 Task: Add Attachment from Trello to Card Card0000000018 in Board Board0000000005 in Workspace WS0000000002 in Trello. Add Cover Blue to Card Card0000000018 in Board Board0000000005 in Workspace WS0000000002 in Trello. Add "Copy Card To …" Button titled Button0000000018 to "bottom" of the list "To Do" to Card Card0000000018 in Board Board0000000005 in Workspace WS0000000002 in Trello. Add Description DS0000000018 to Card Card0000000018 in Board Board0000000005 in Workspace WS0000000002 in Trello. Add Comment CM0000000018 to Card Card0000000018 in Board Board0000000005 in Workspace WS0000000002 in Trello
Action: Mouse moved to (377, 391)
Screenshot: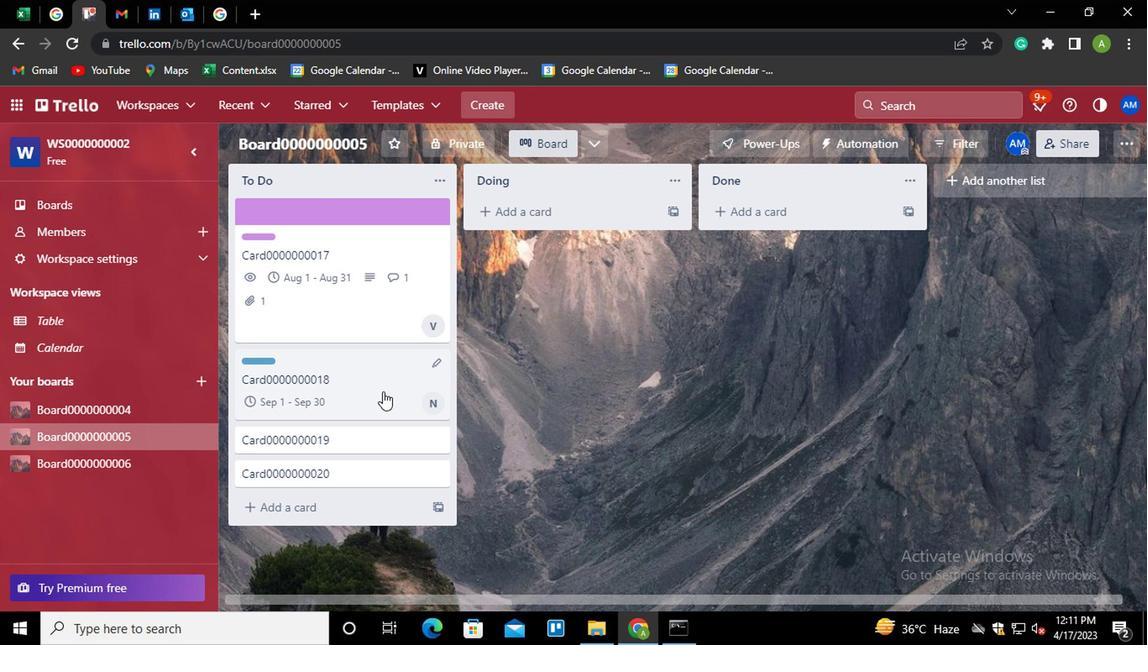 
Action: Mouse pressed left at (377, 391)
Screenshot: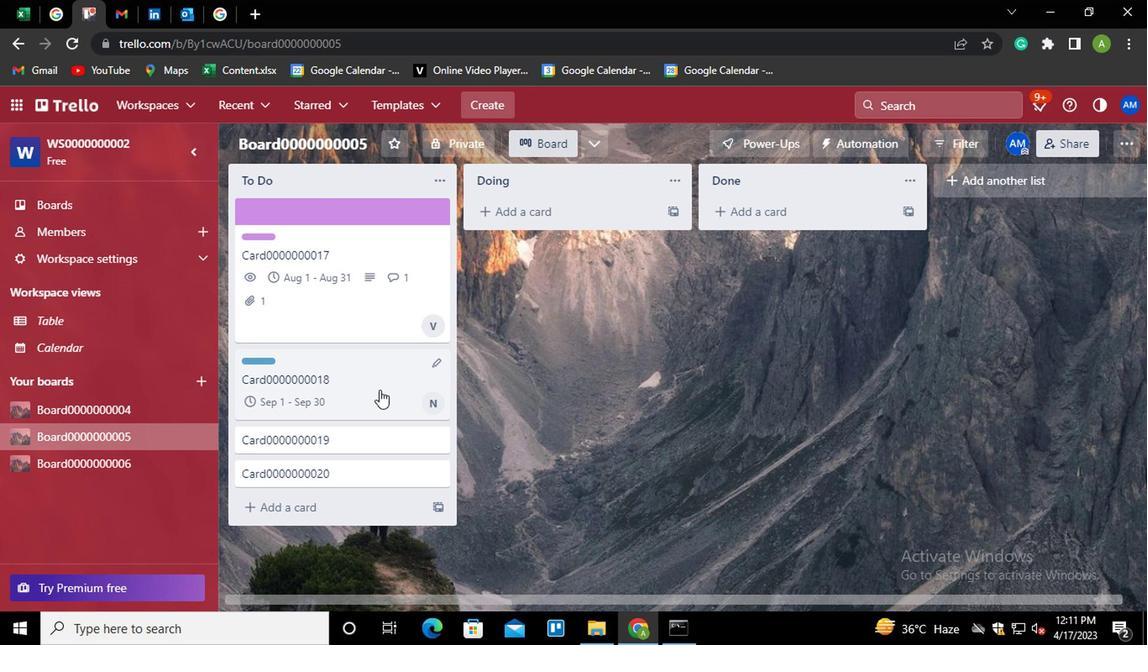 
Action: Mouse moved to (756, 377)
Screenshot: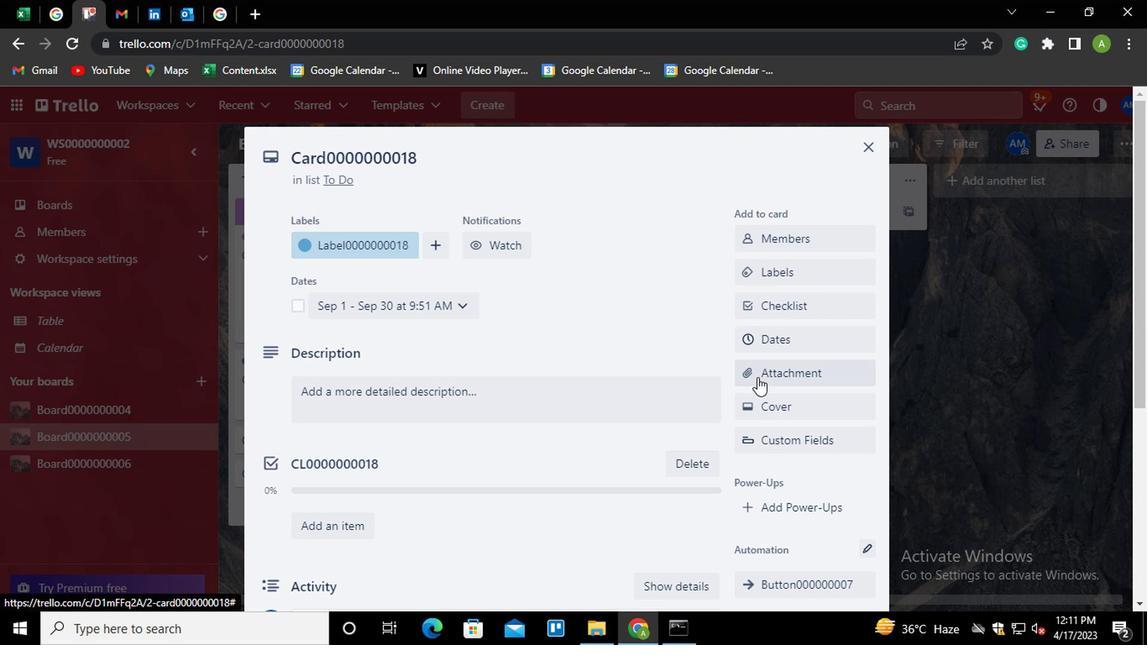 
Action: Mouse pressed left at (756, 377)
Screenshot: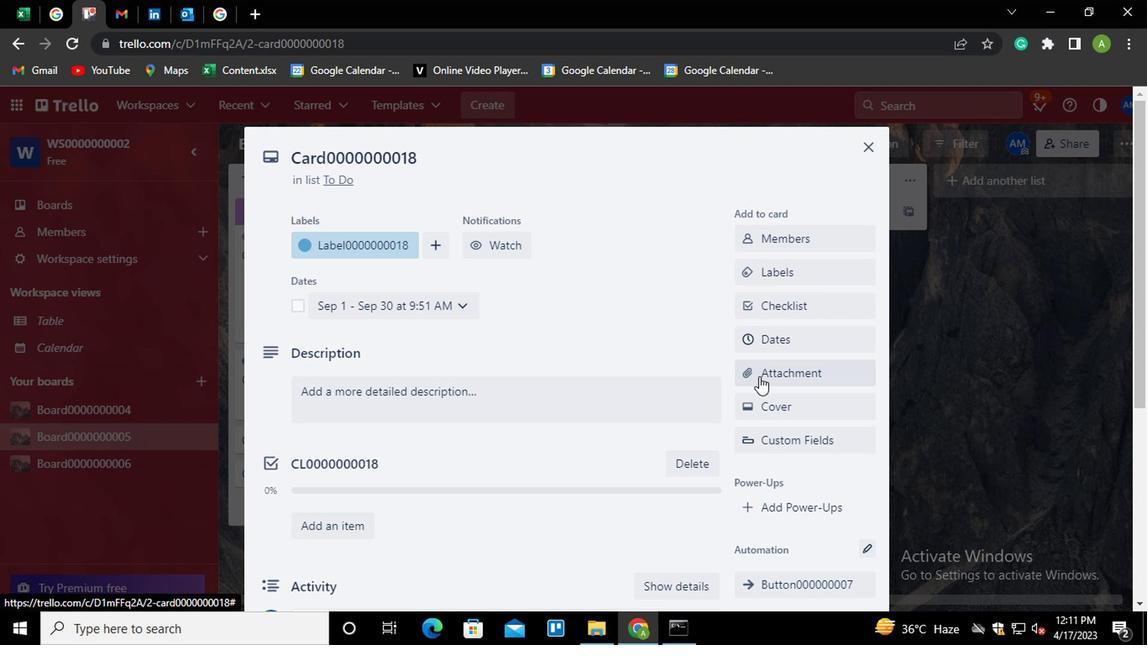 
Action: Mouse moved to (770, 202)
Screenshot: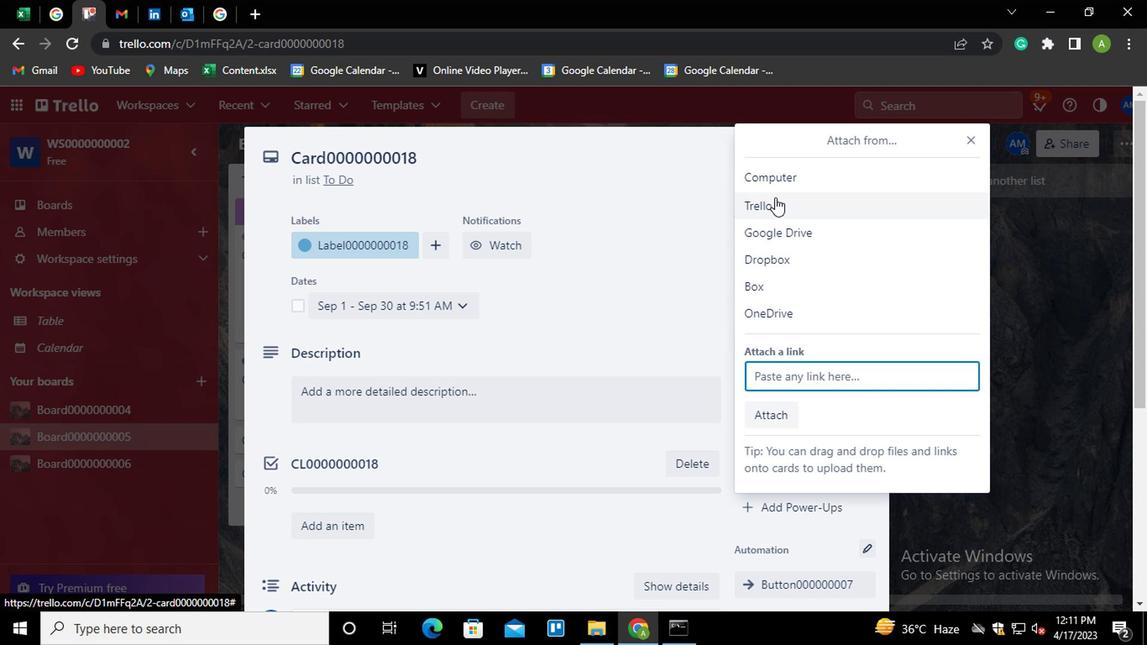 
Action: Mouse pressed left at (770, 202)
Screenshot: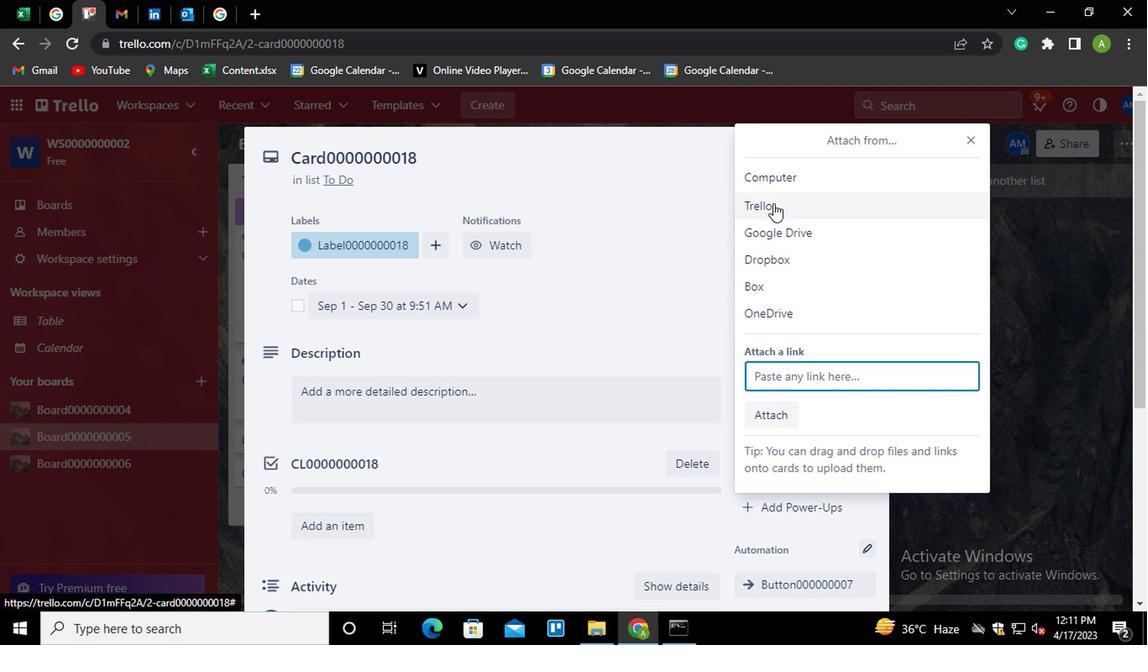 
Action: Mouse moved to (785, 258)
Screenshot: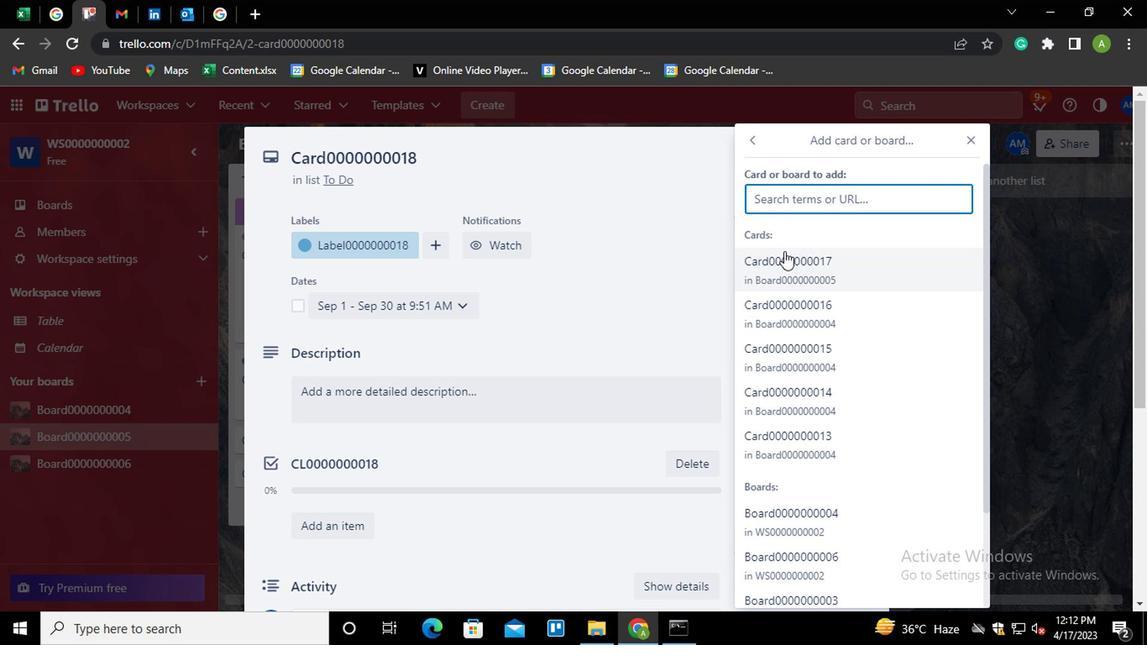 
Action: Mouse pressed left at (785, 258)
Screenshot: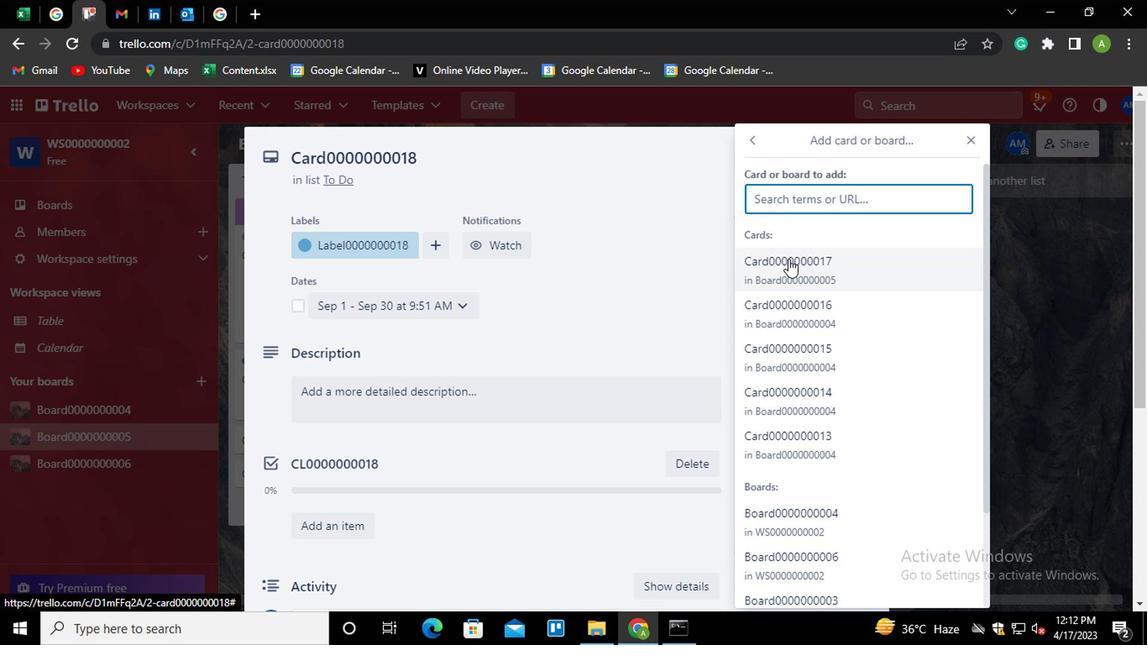 
Action: Mouse moved to (778, 399)
Screenshot: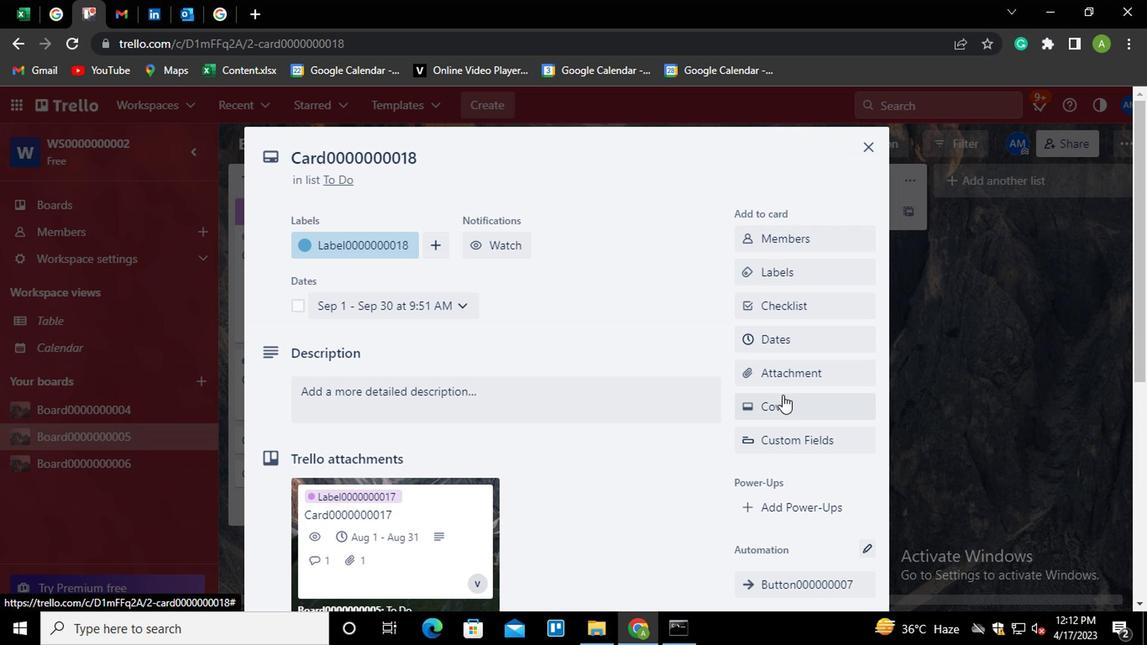 
Action: Mouse pressed left at (778, 399)
Screenshot: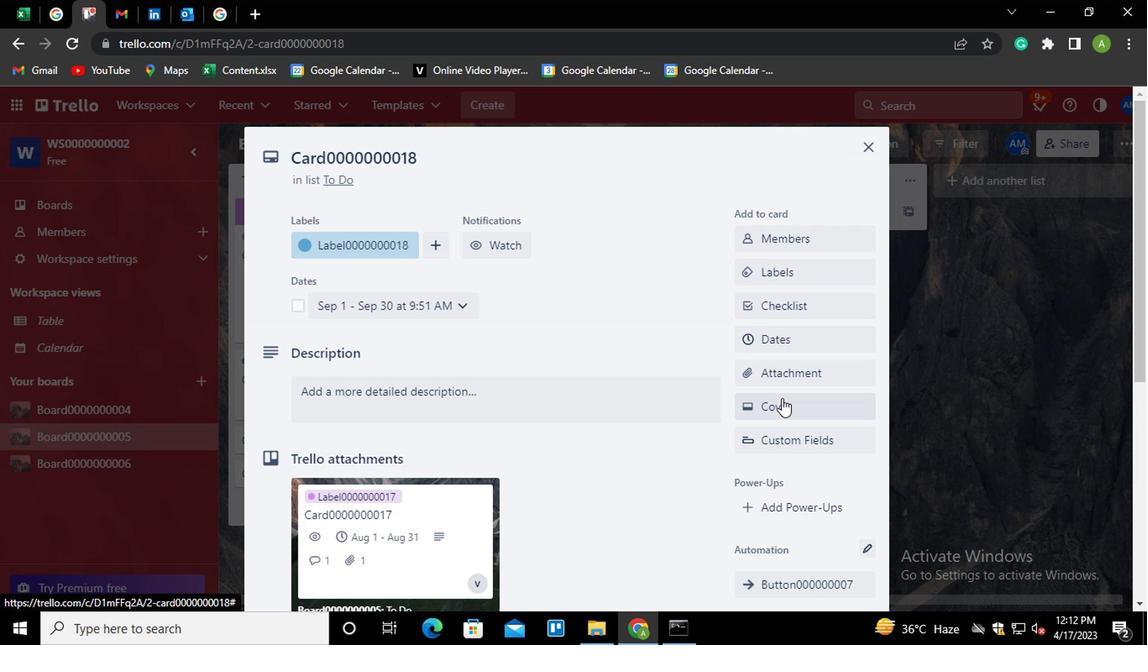 
Action: Mouse moved to (766, 332)
Screenshot: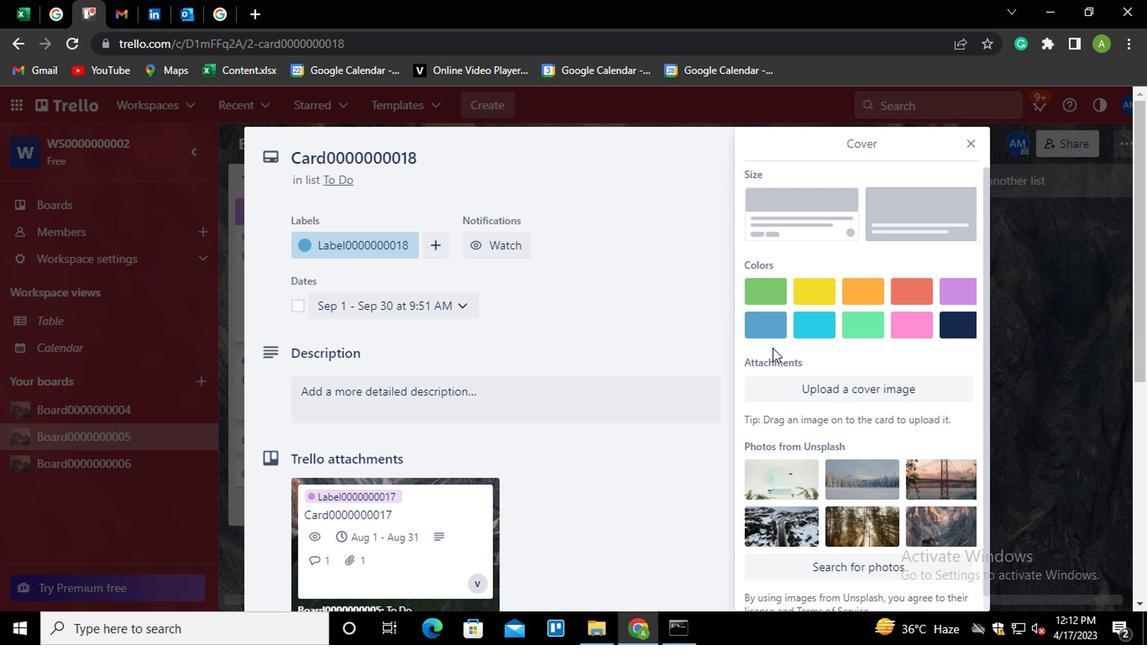 
Action: Mouse pressed left at (766, 332)
Screenshot: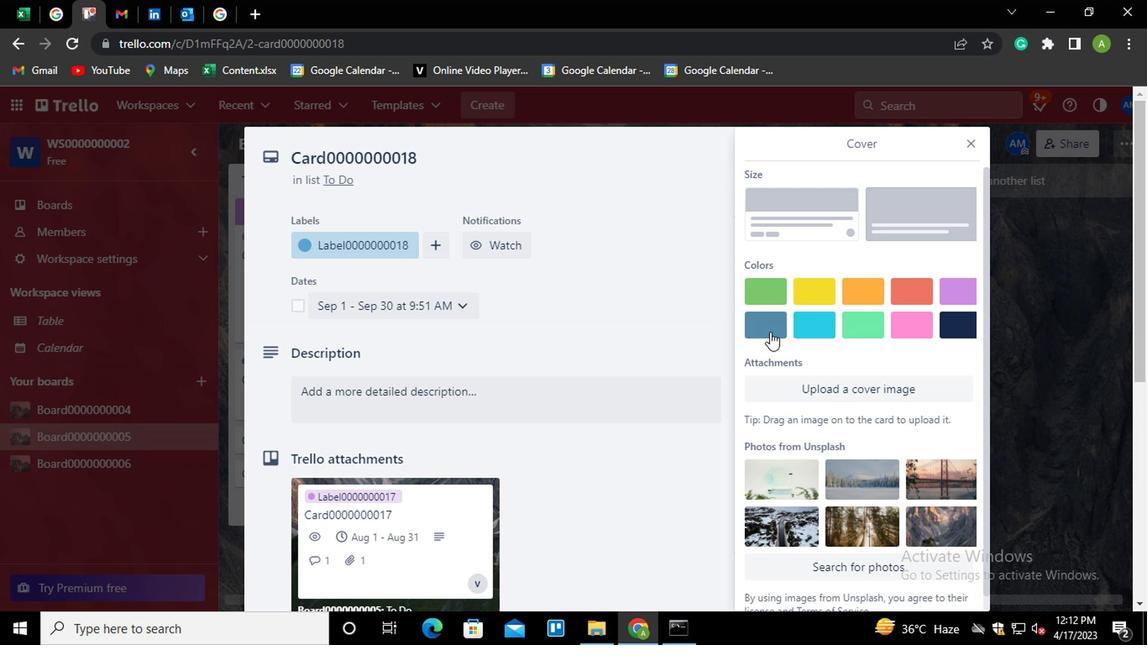 
Action: Mouse moved to (689, 318)
Screenshot: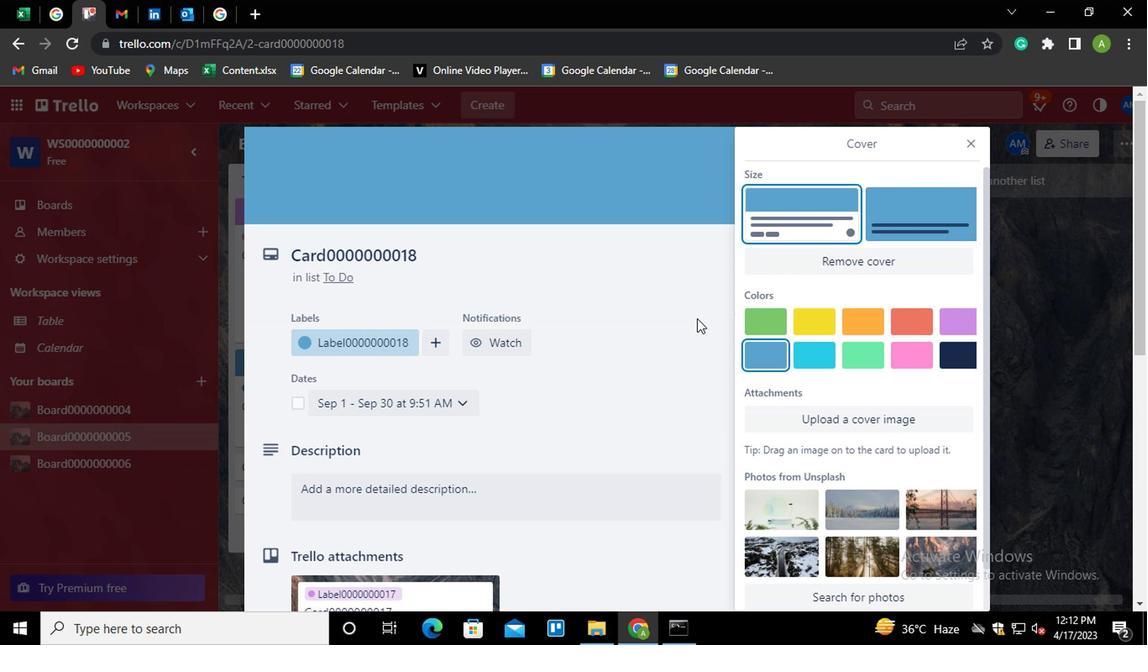 
Action: Mouse pressed left at (689, 318)
Screenshot: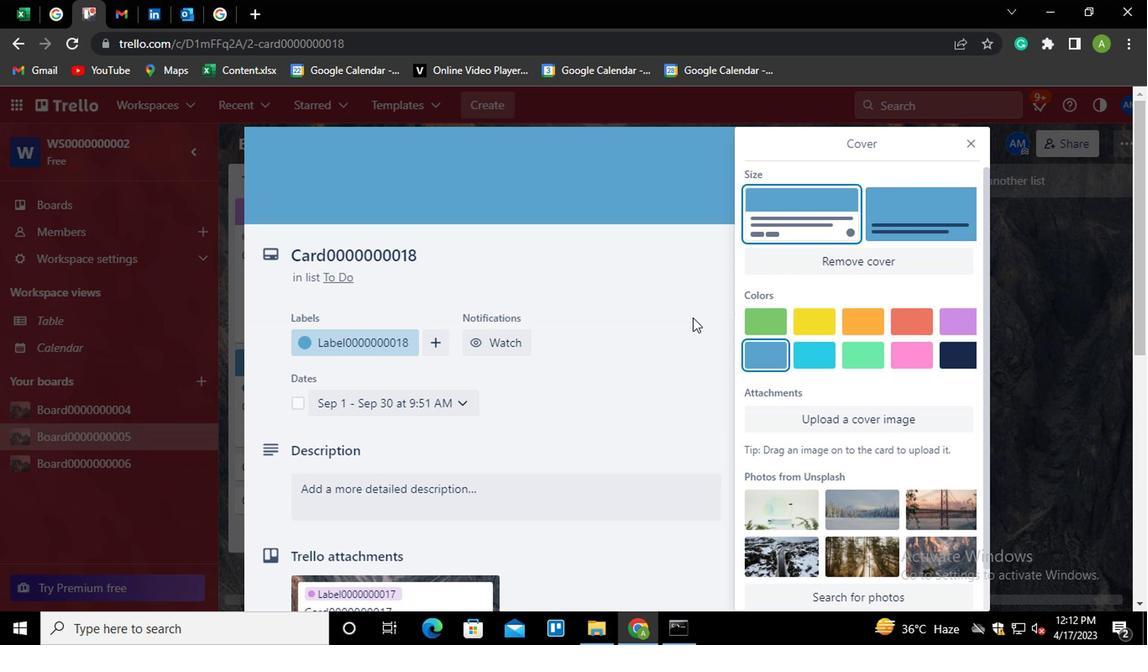 
Action: Mouse moved to (808, 427)
Screenshot: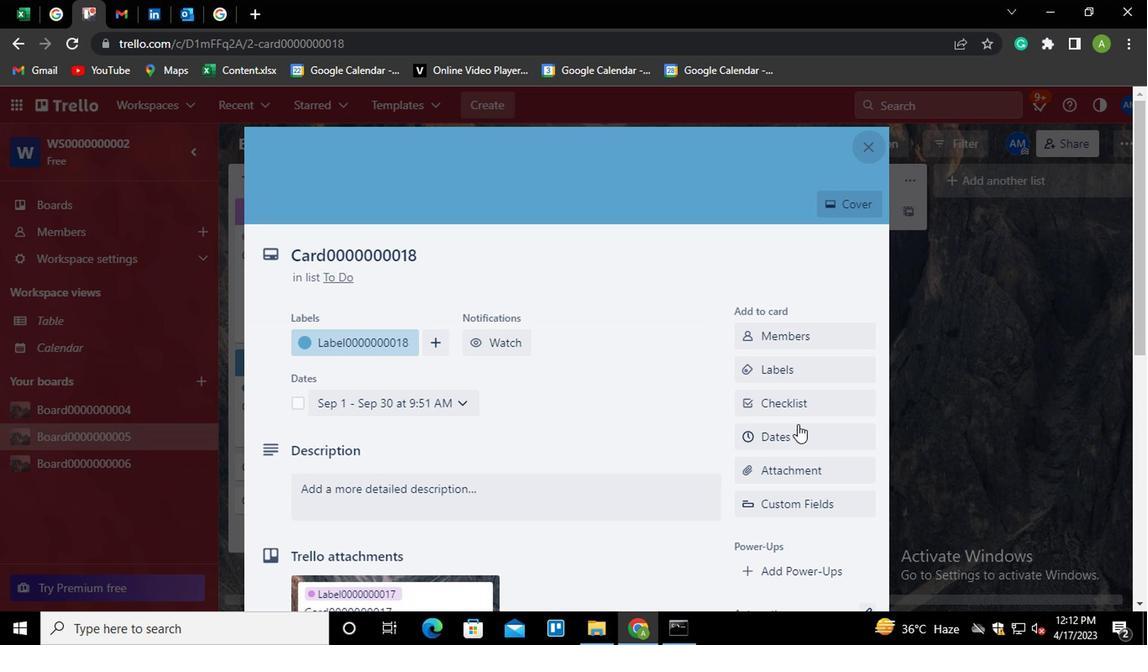 
Action: Mouse scrolled (808, 427) with delta (0, 0)
Screenshot: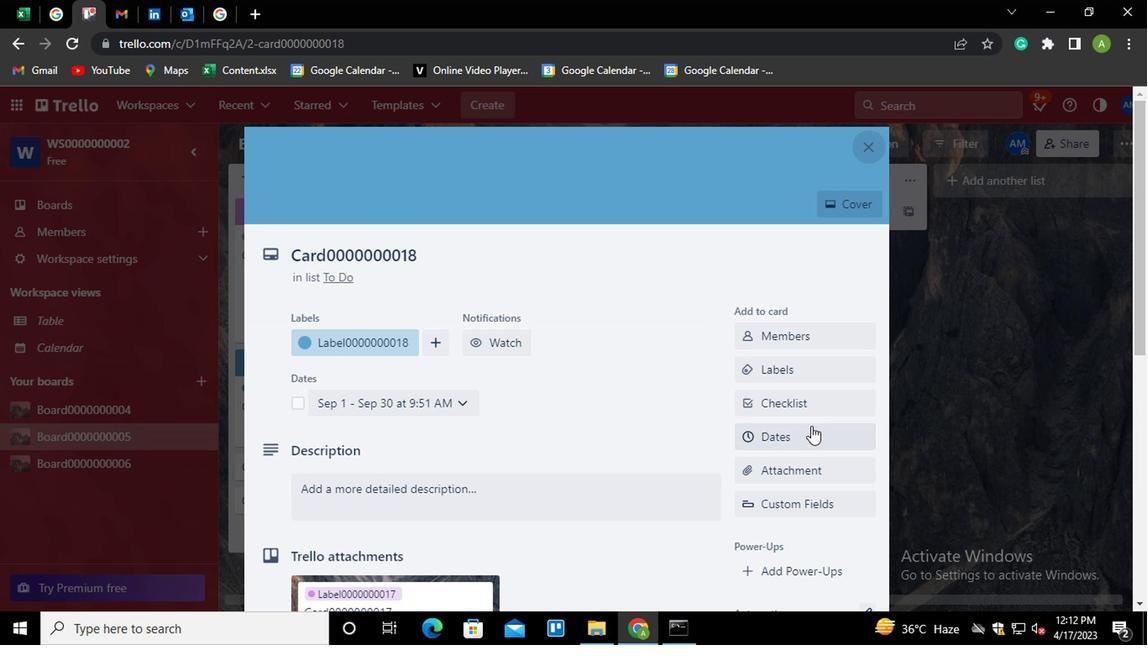 
Action: Mouse moved to (808, 427)
Screenshot: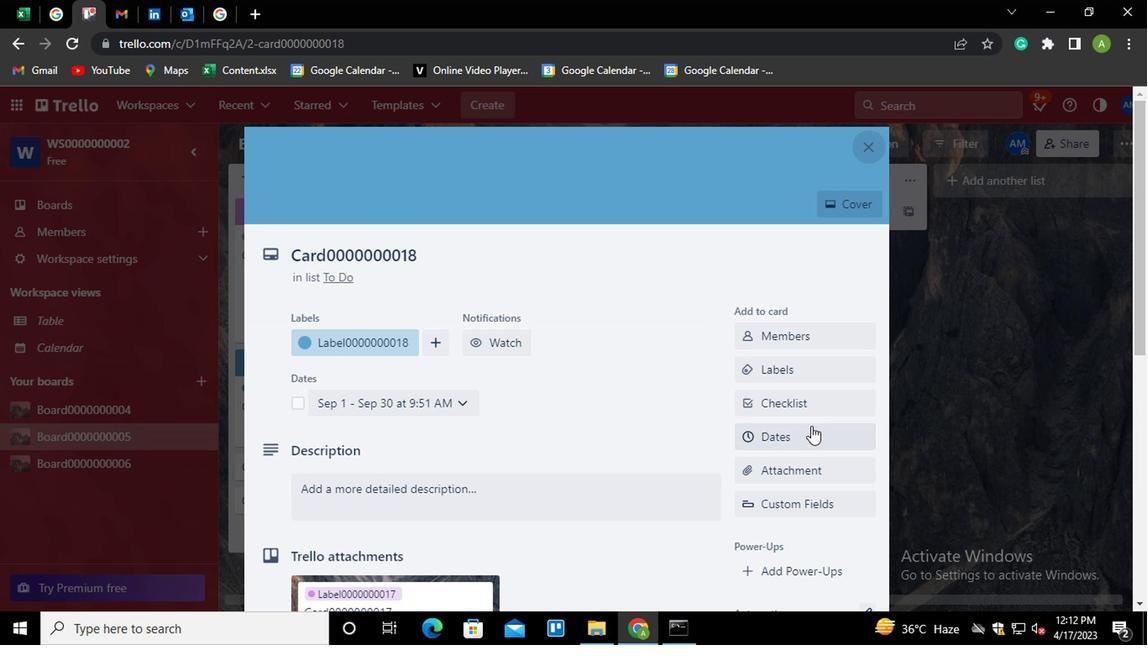 
Action: Mouse scrolled (808, 427) with delta (0, 0)
Screenshot: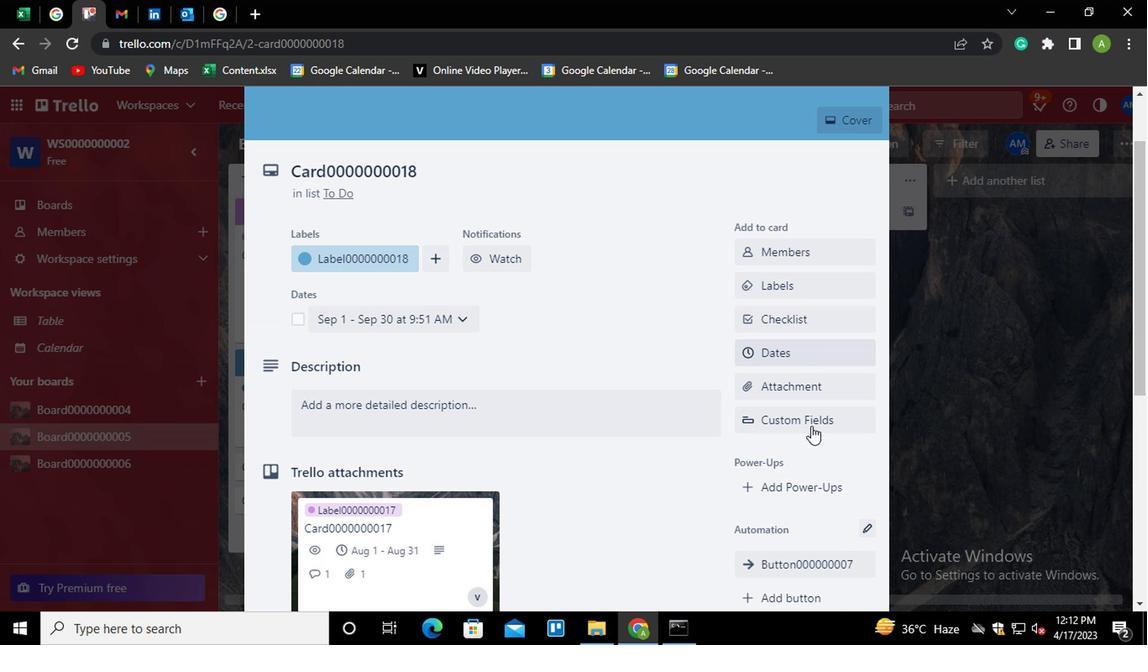 
Action: Mouse moved to (808, 427)
Screenshot: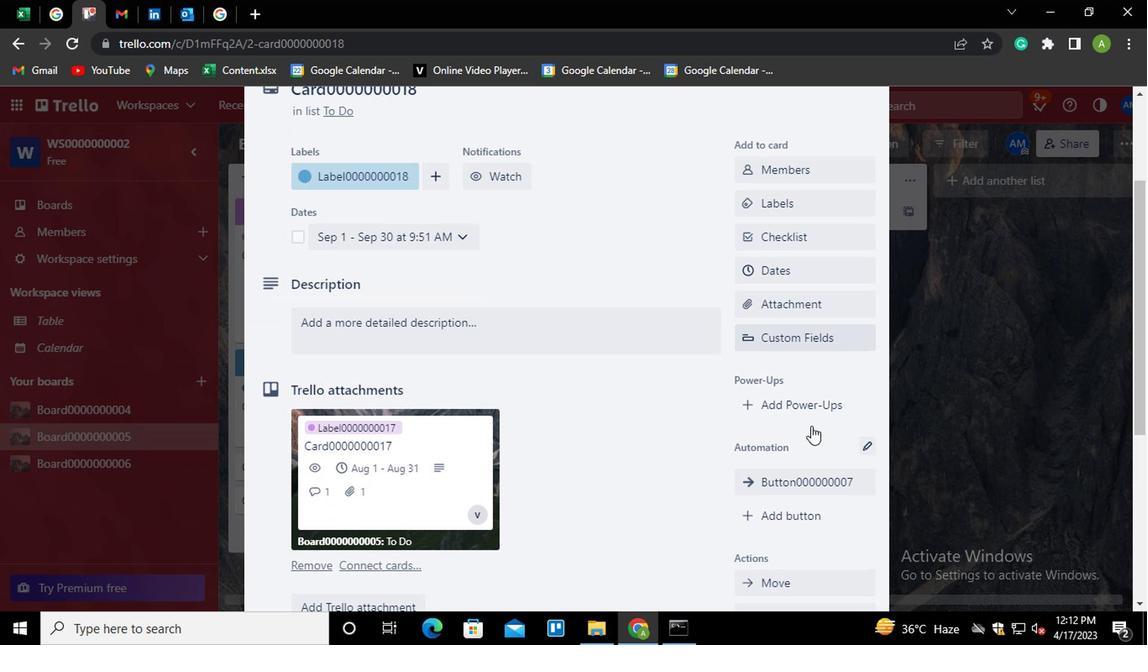 
Action: Mouse scrolled (808, 427) with delta (0, 0)
Screenshot: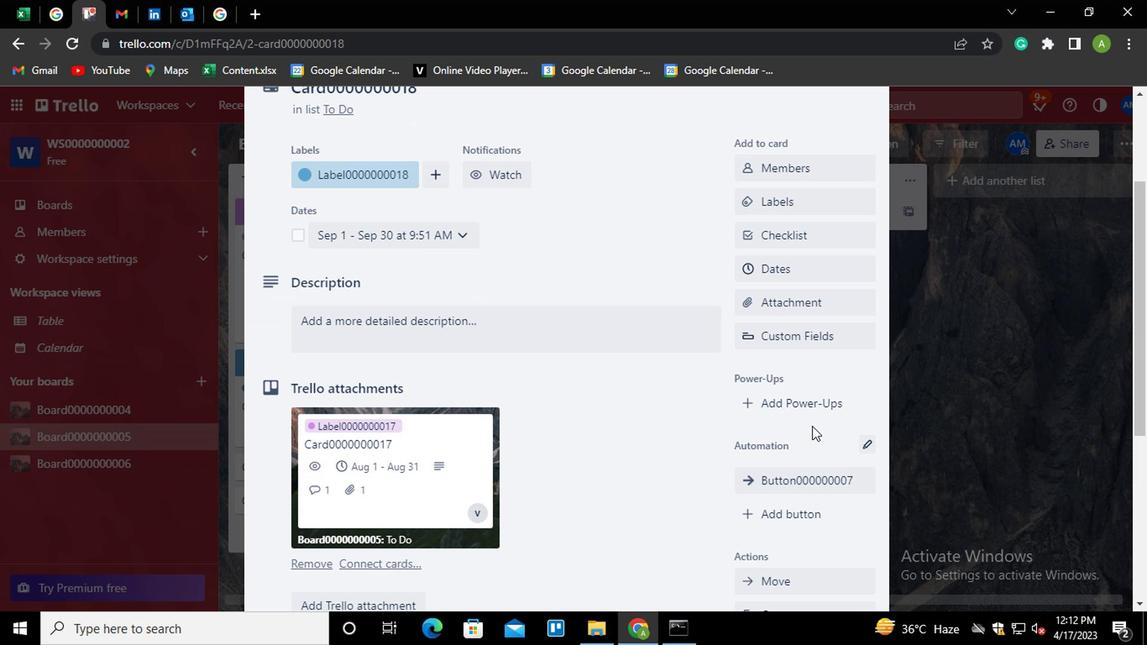 
Action: Mouse moved to (793, 432)
Screenshot: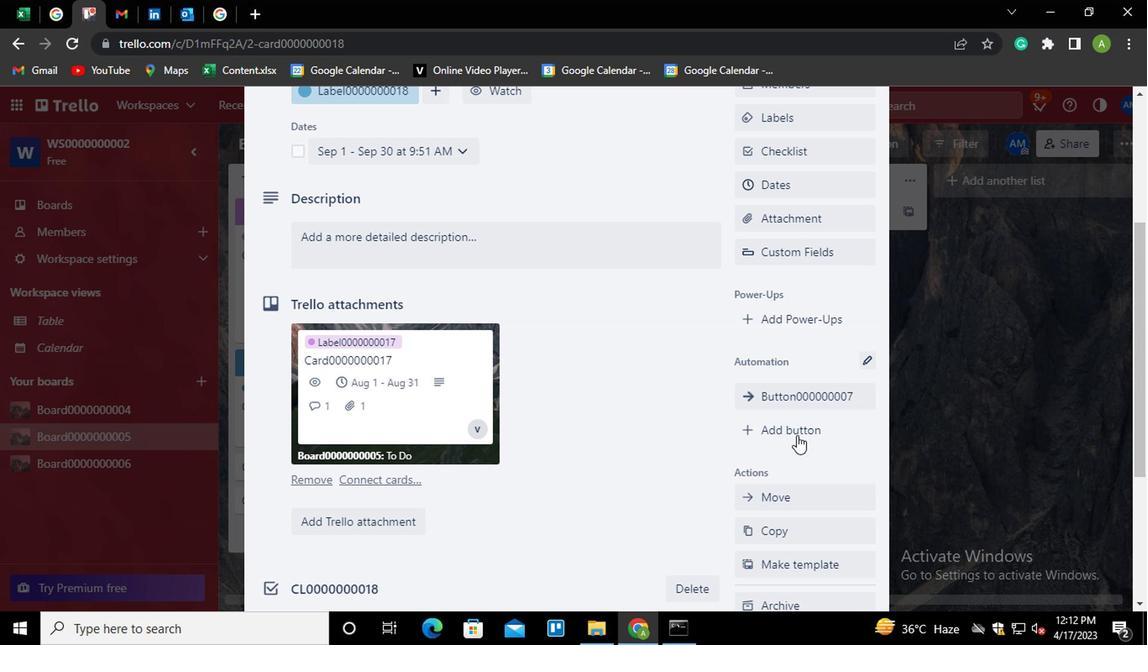 
Action: Mouse pressed left at (793, 432)
Screenshot: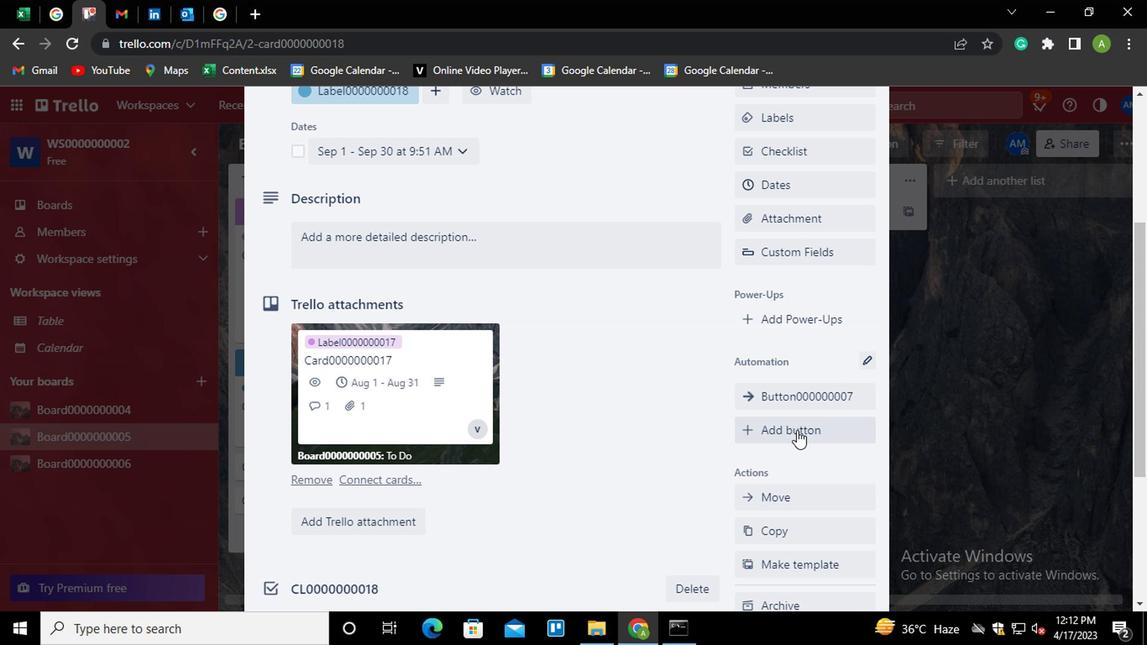 
Action: Mouse moved to (799, 252)
Screenshot: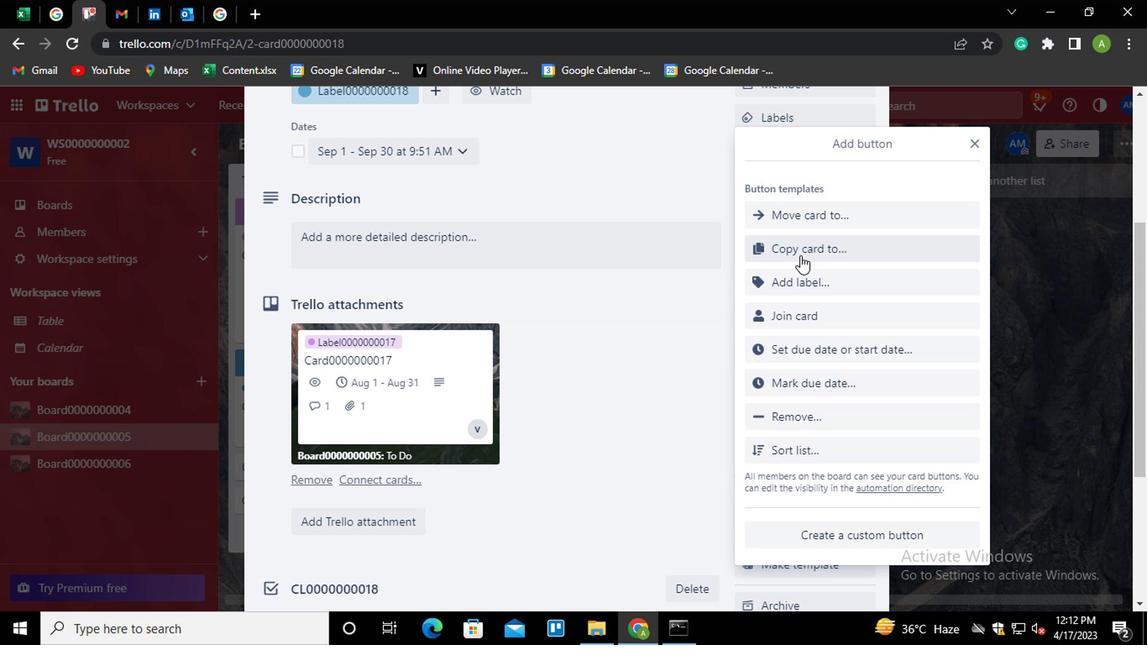 
Action: Mouse pressed left at (799, 252)
Screenshot: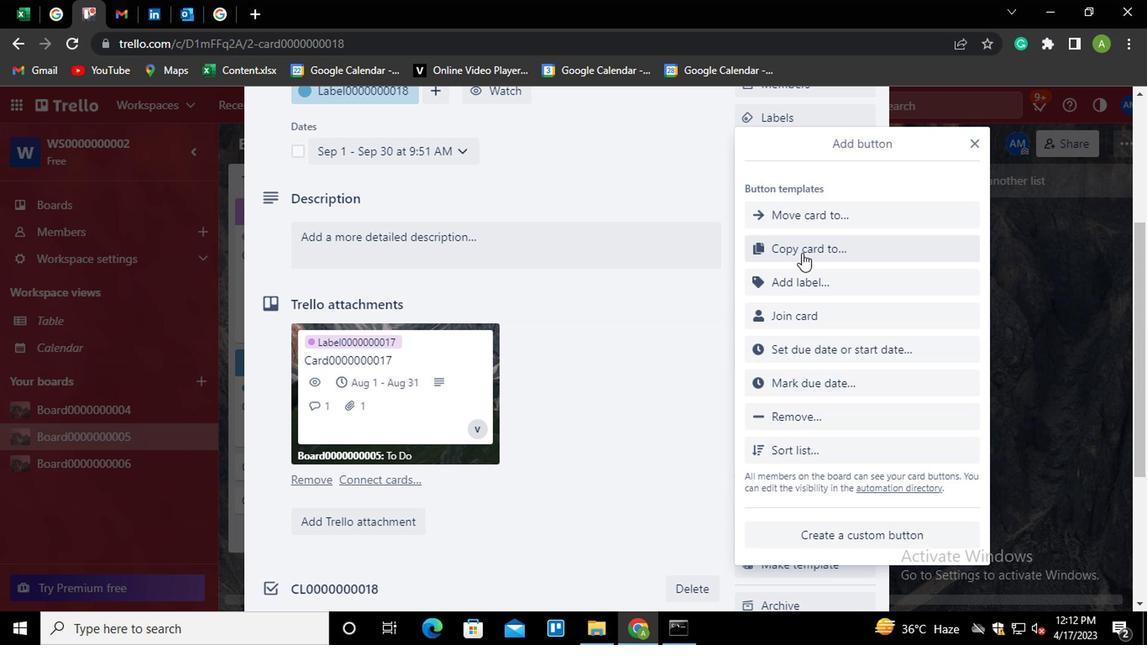 
Action: Mouse moved to (824, 214)
Screenshot: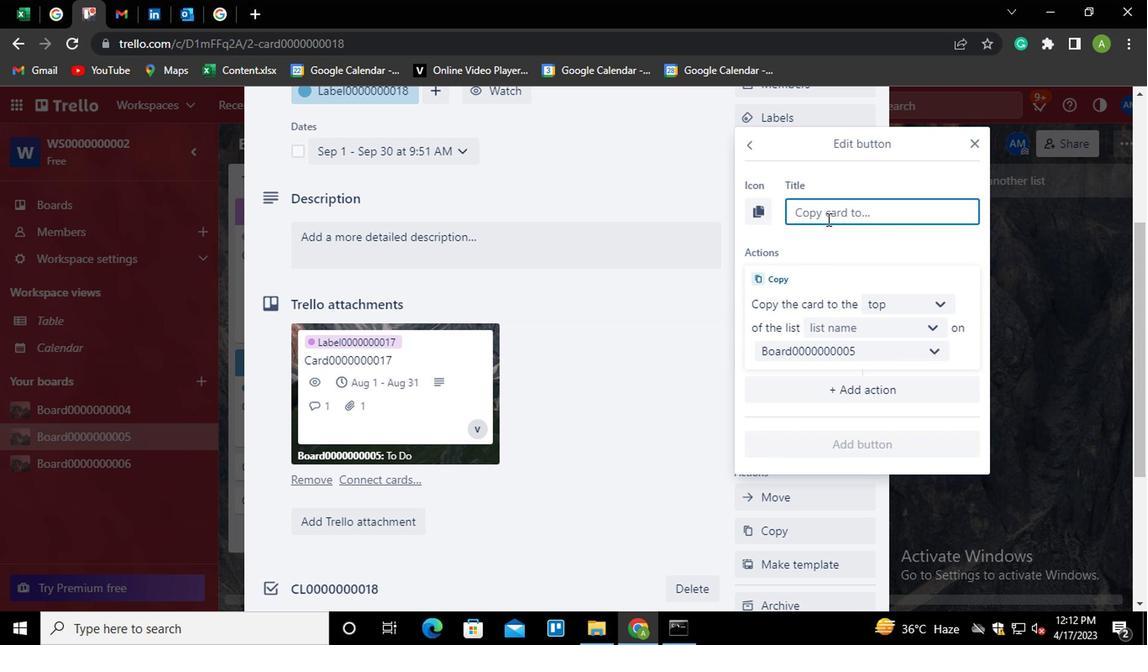 
Action: Mouse pressed left at (824, 214)
Screenshot: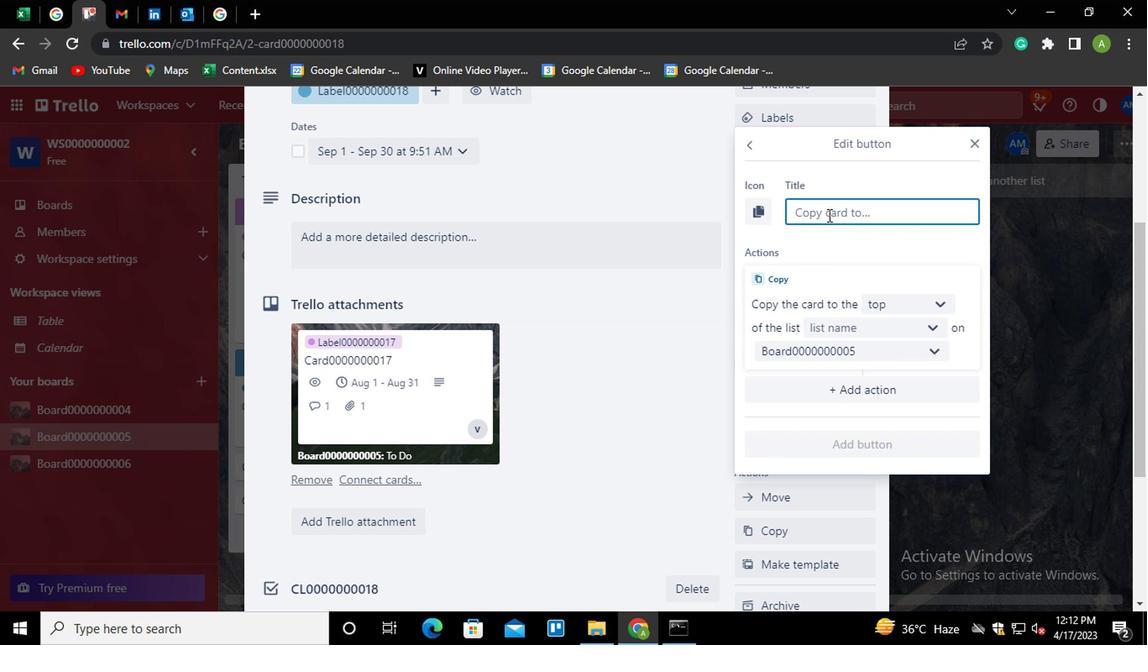 
Action: Key pressed <Key.shift>BUTTON0000000018
Screenshot: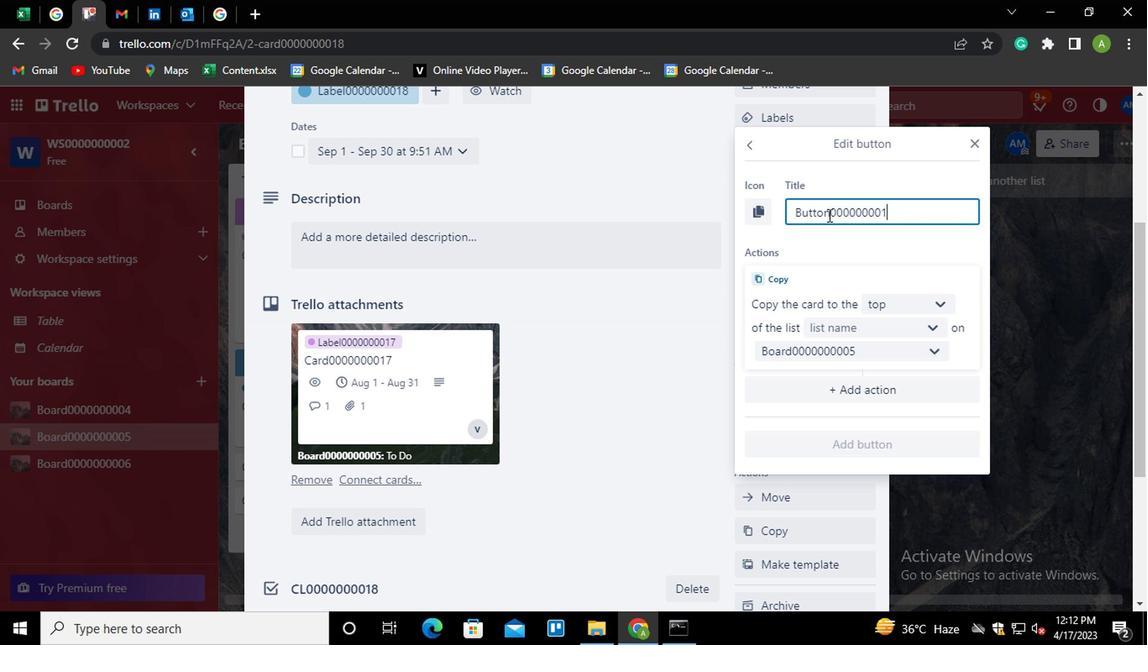 
Action: Mouse moved to (900, 308)
Screenshot: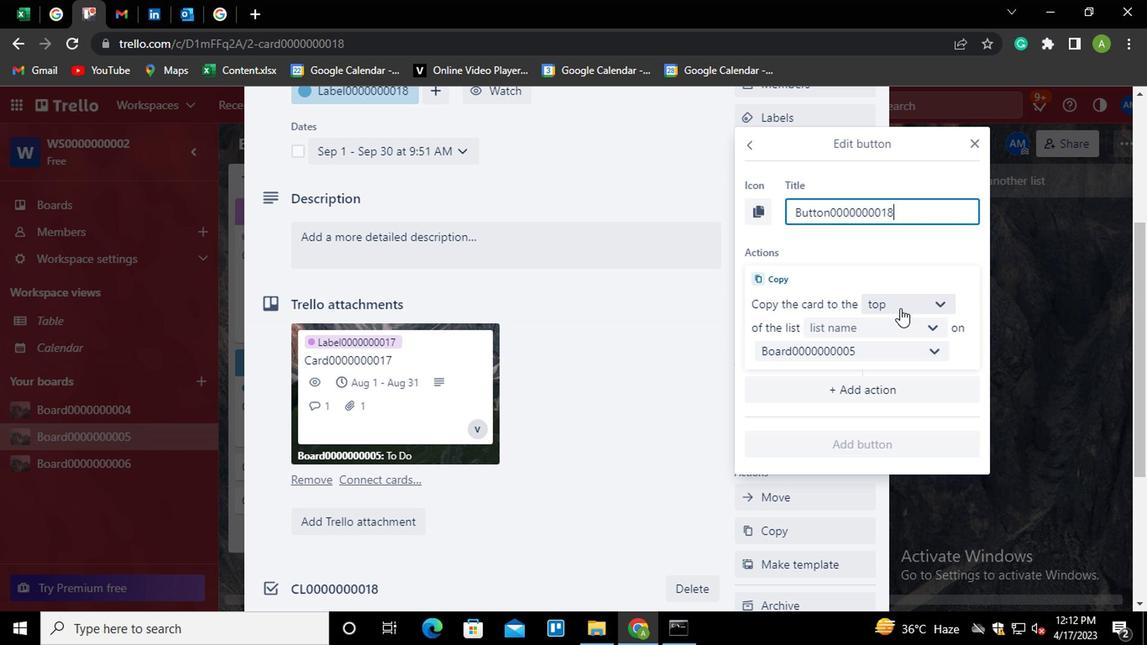 
Action: Mouse pressed left at (900, 308)
Screenshot: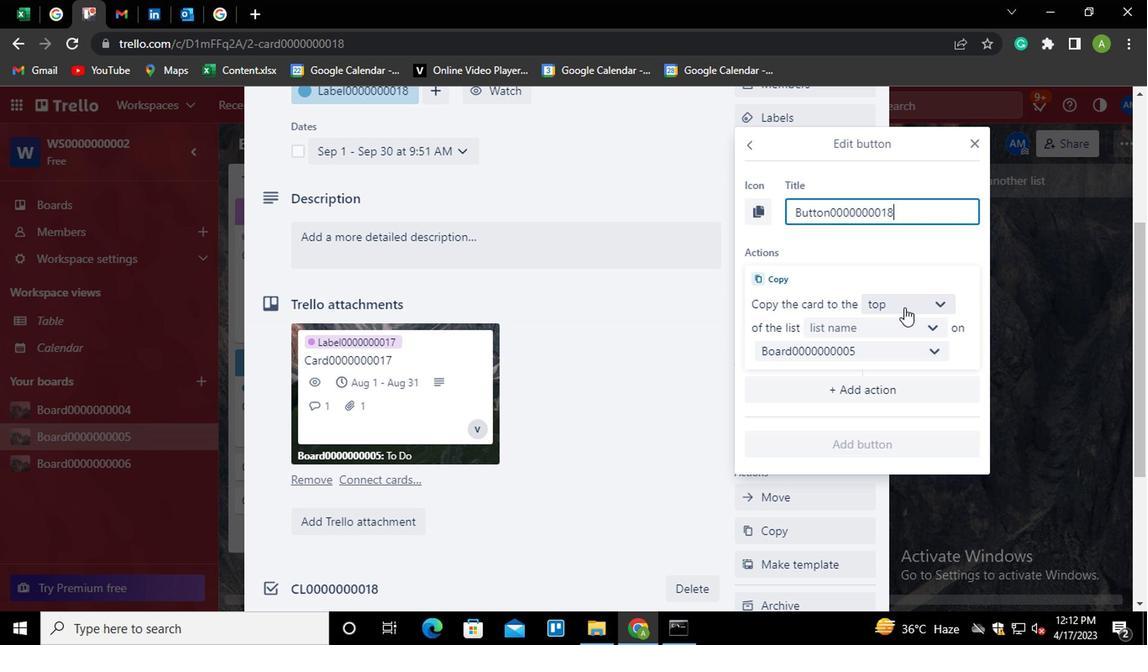
Action: Mouse moved to (881, 365)
Screenshot: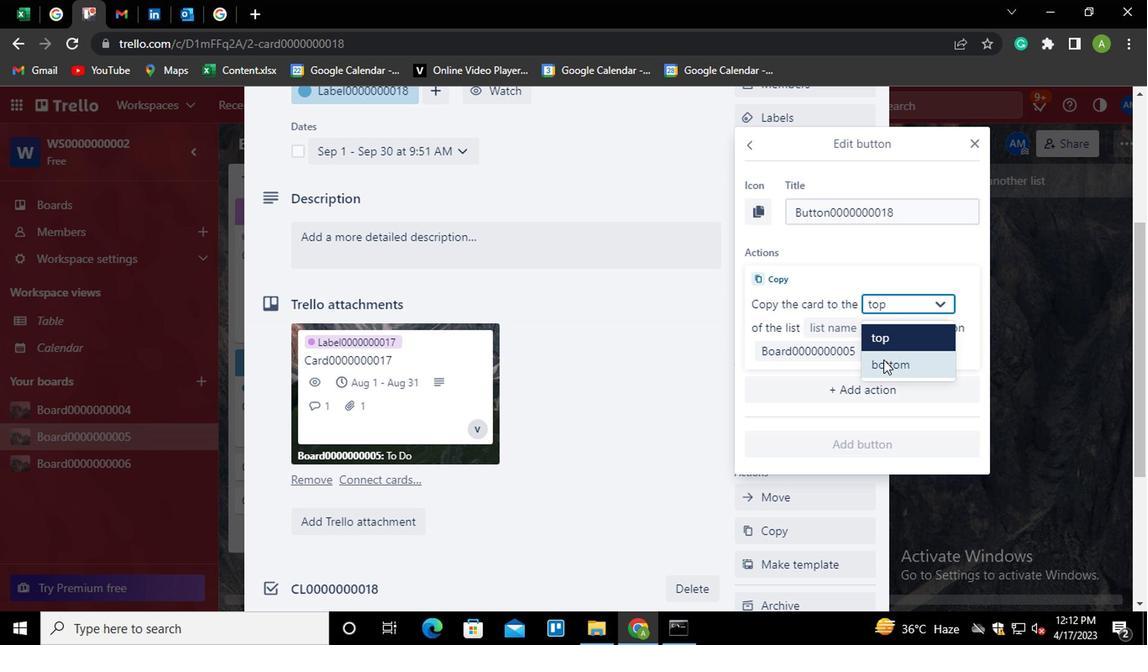 
Action: Mouse pressed left at (881, 365)
Screenshot: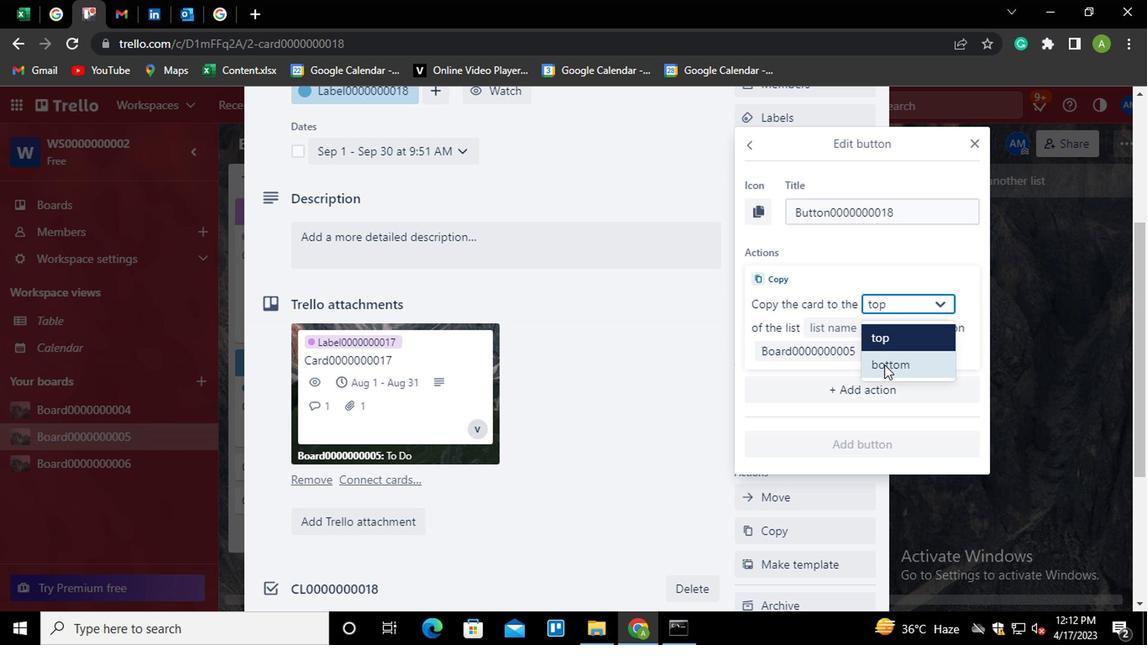 
Action: Mouse moved to (889, 331)
Screenshot: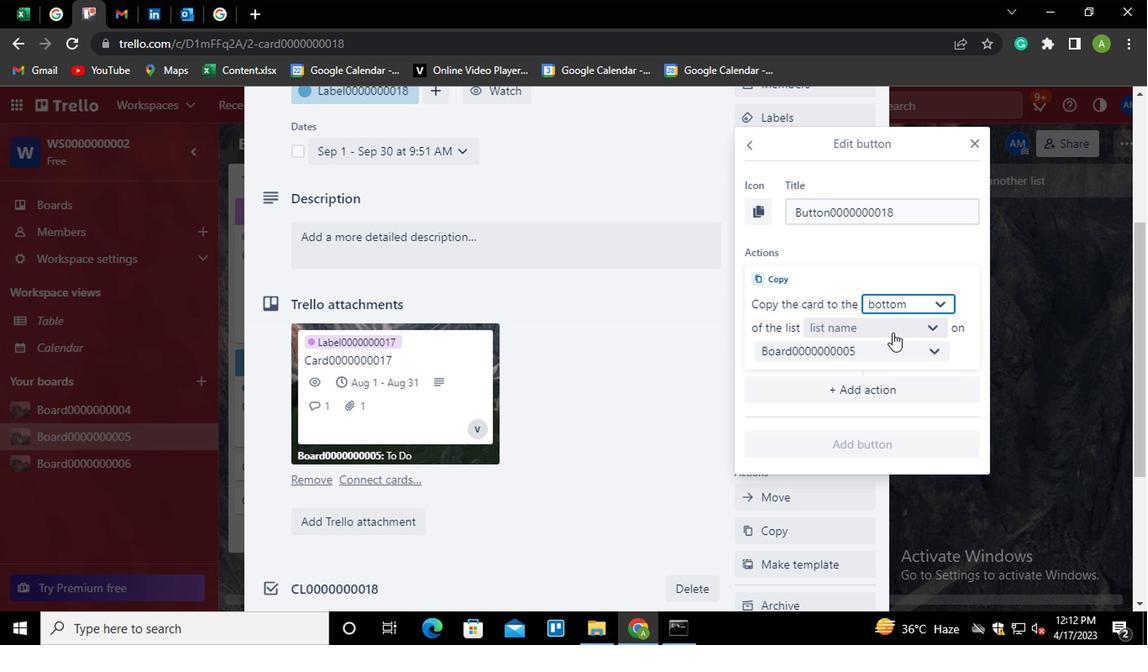 
Action: Mouse pressed left at (889, 331)
Screenshot: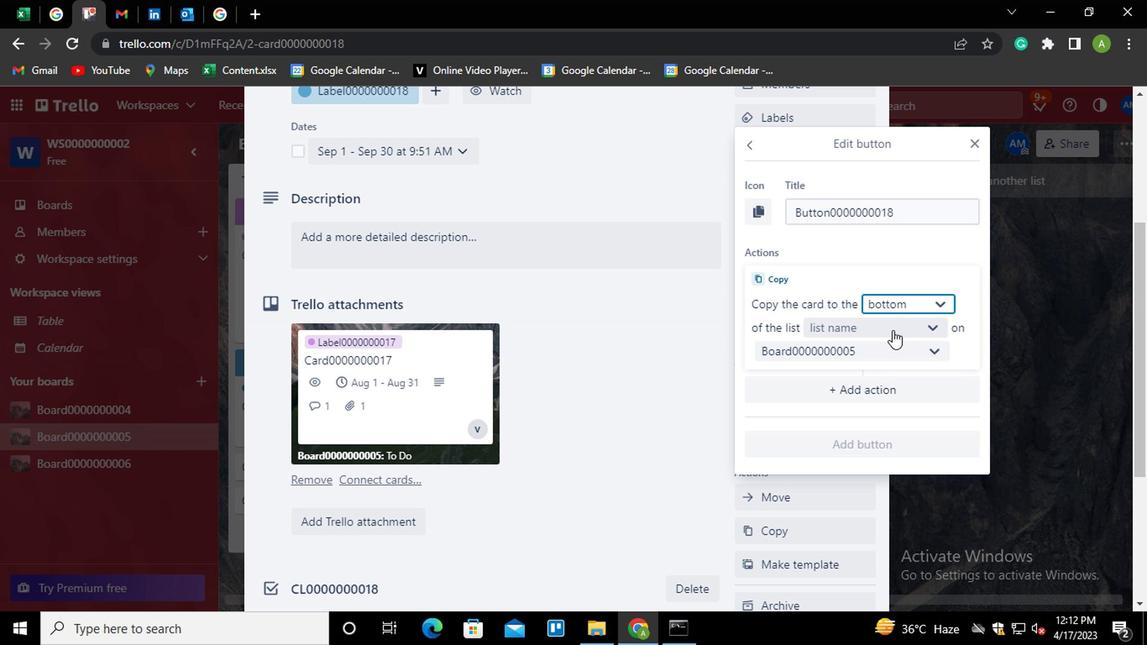 
Action: Mouse moved to (841, 370)
Screenshot: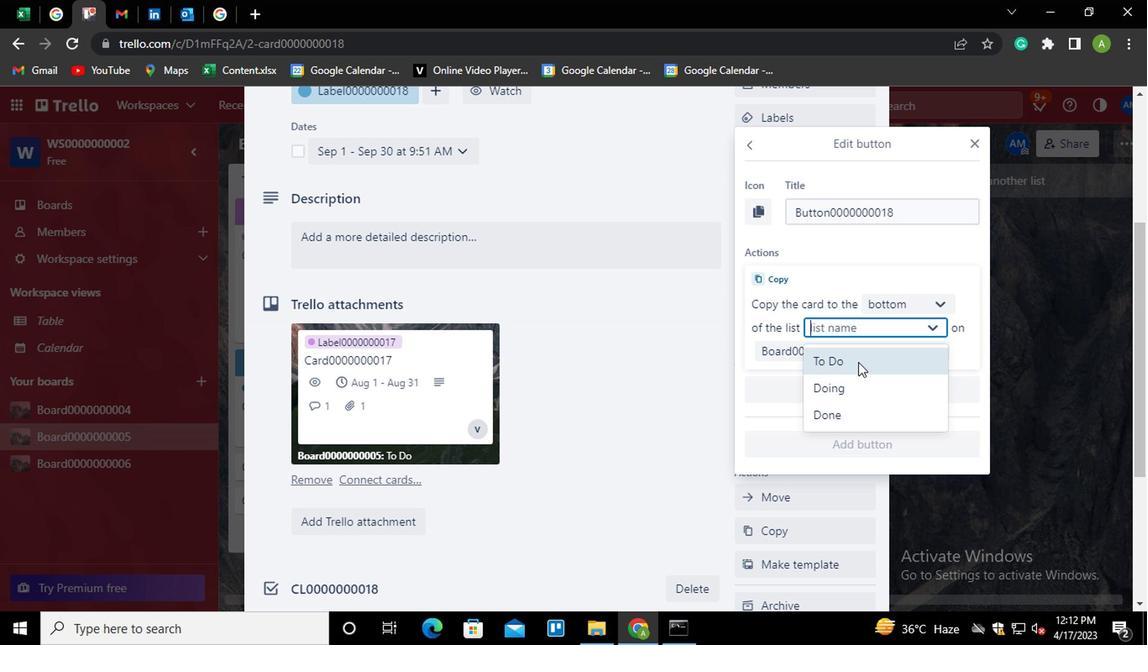 
Action: Mouse pressed left at (841, 370)
Screenshot: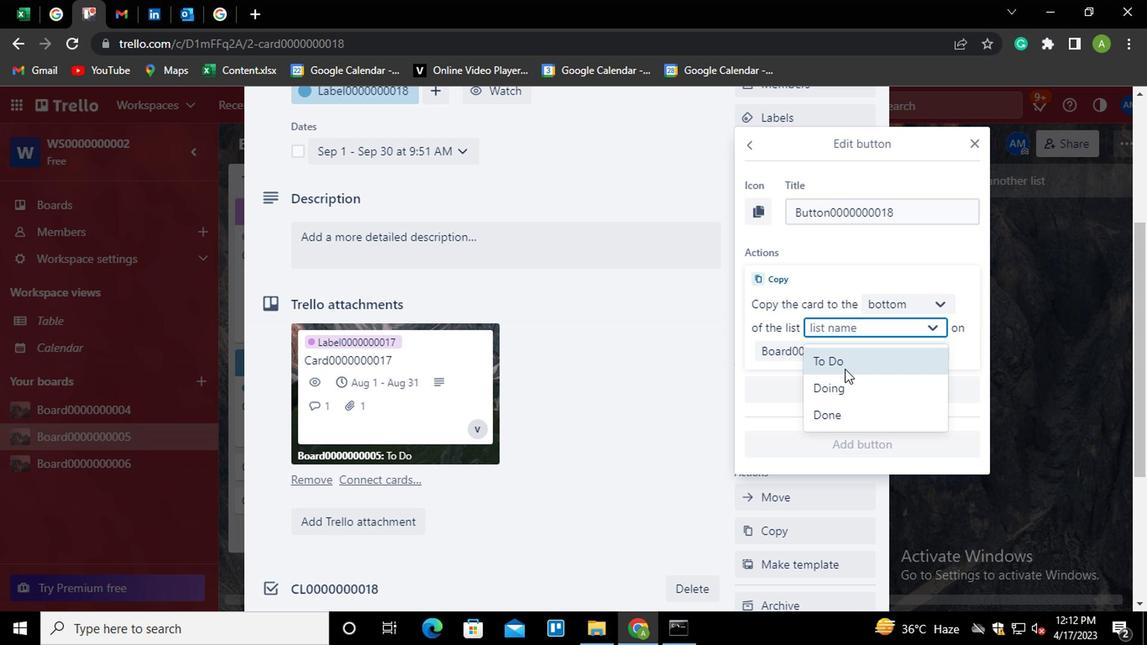 
Action: Mouse moved to (856, 443)
Screenshot: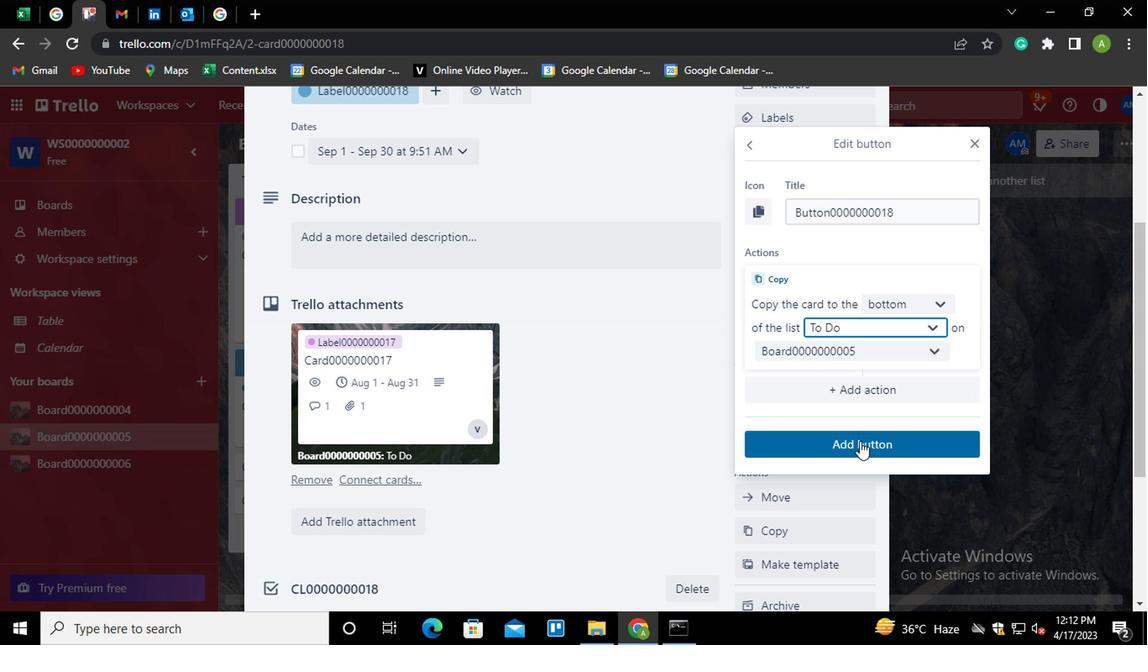
Action: Mouse pressed left at (856, 443)
Screenshot: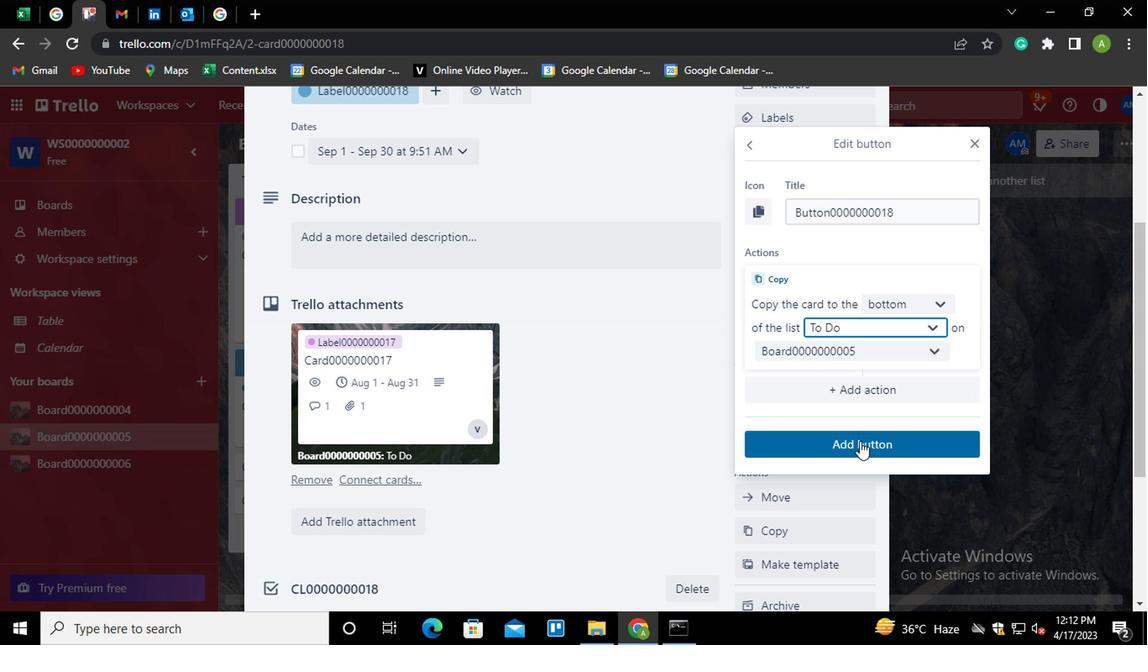 
Action: Mouse moved to (511, 228)
Screenshot: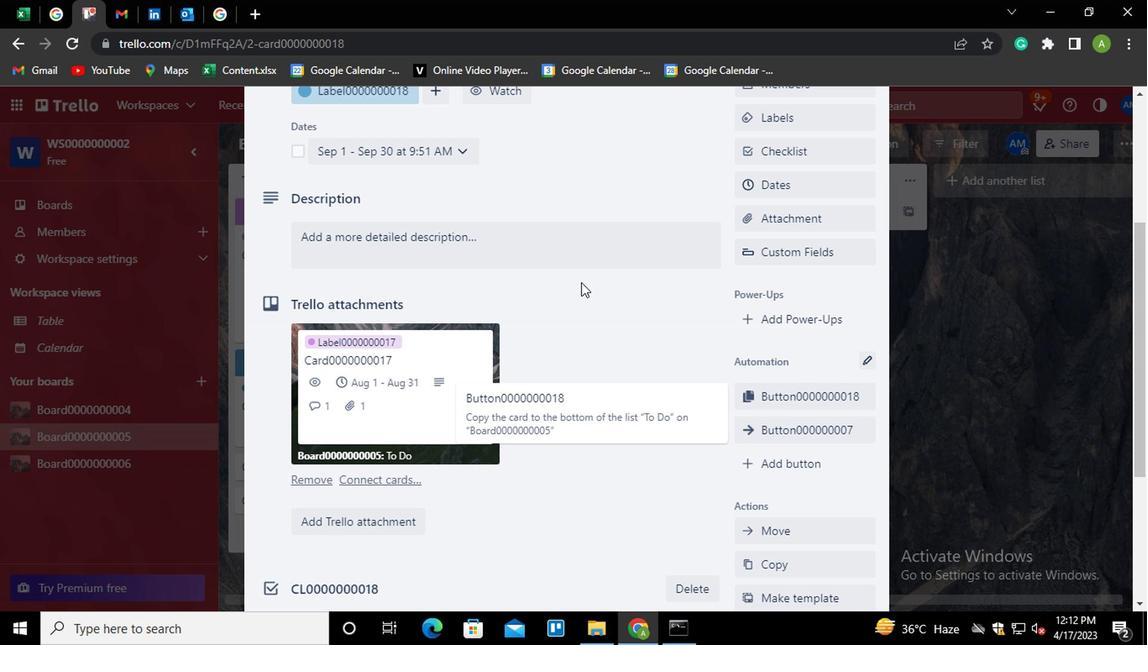 
Action: Mouse pressed left at (511, 228)
Screenshot: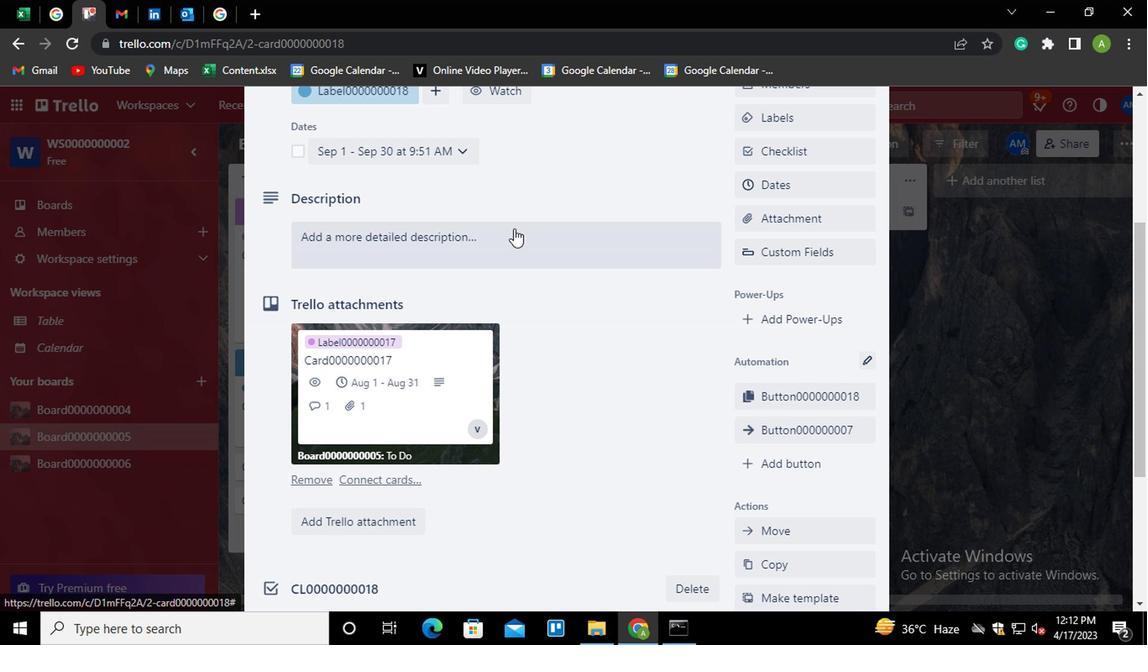 
Action: Mouse moved to (509, 228)
Screenshot: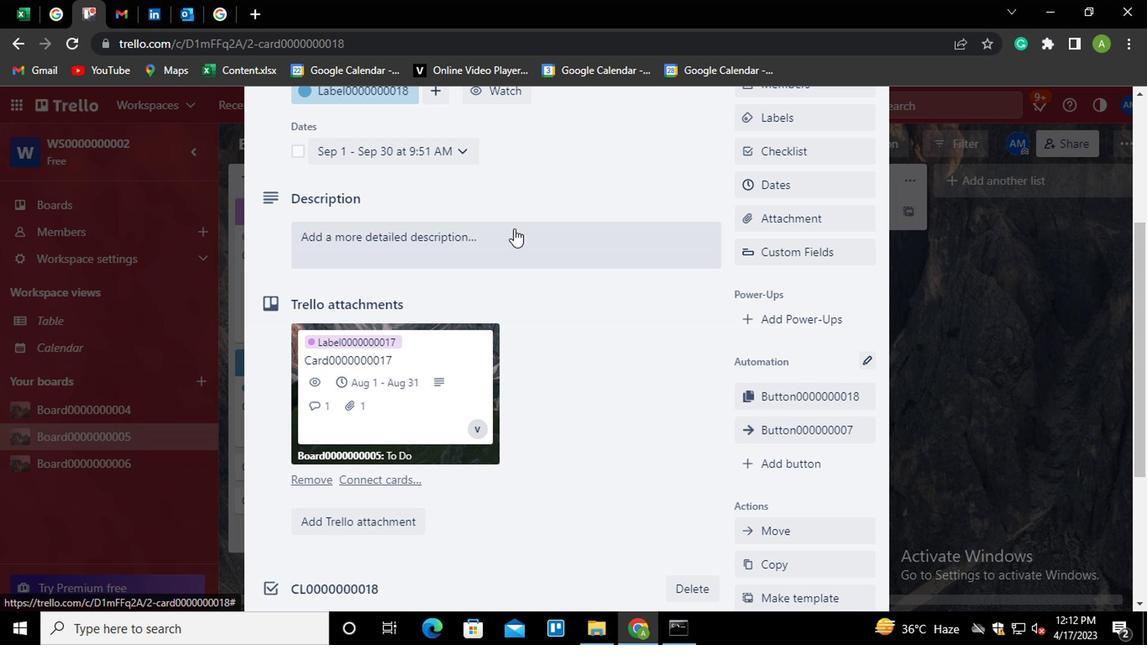 
Action: Key pressed <Key.shift>DS0000000018
Screenshot: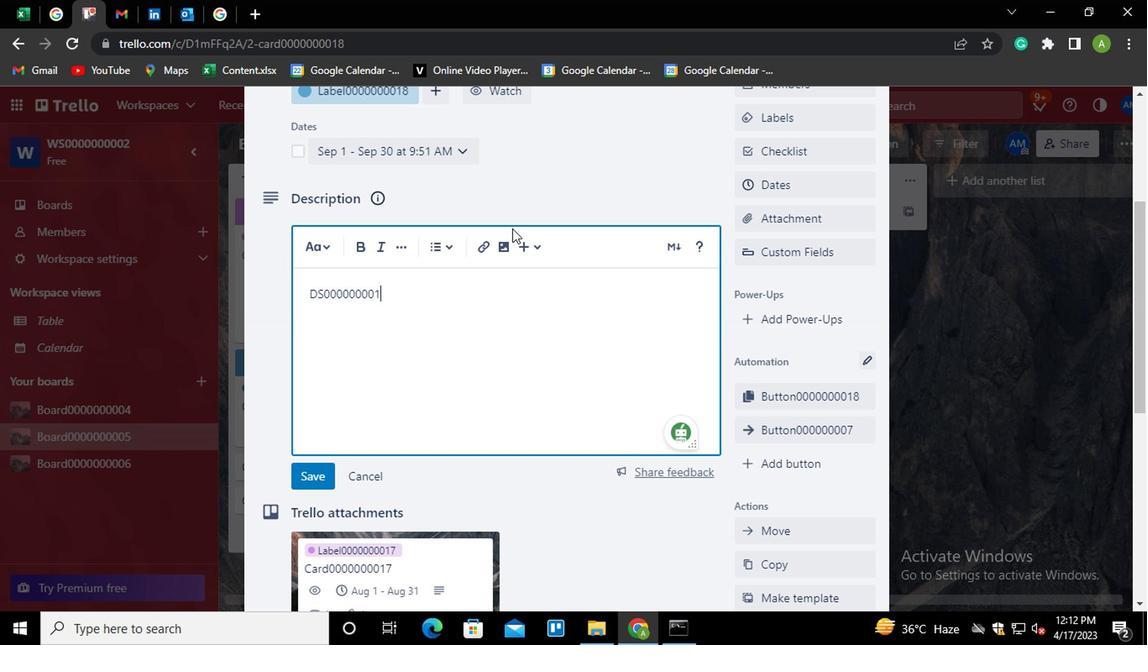 
Action: Mouse moved to (310, 484)
Screenshot: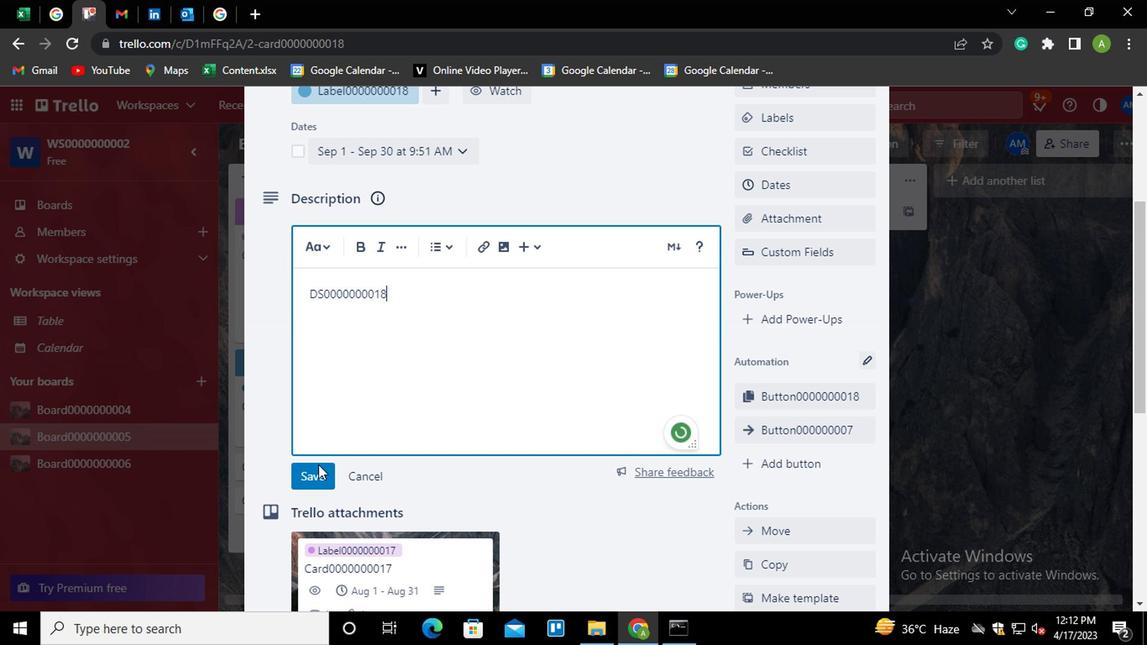 
Action: Mouse pressed left at (310, 484)
Screenshot: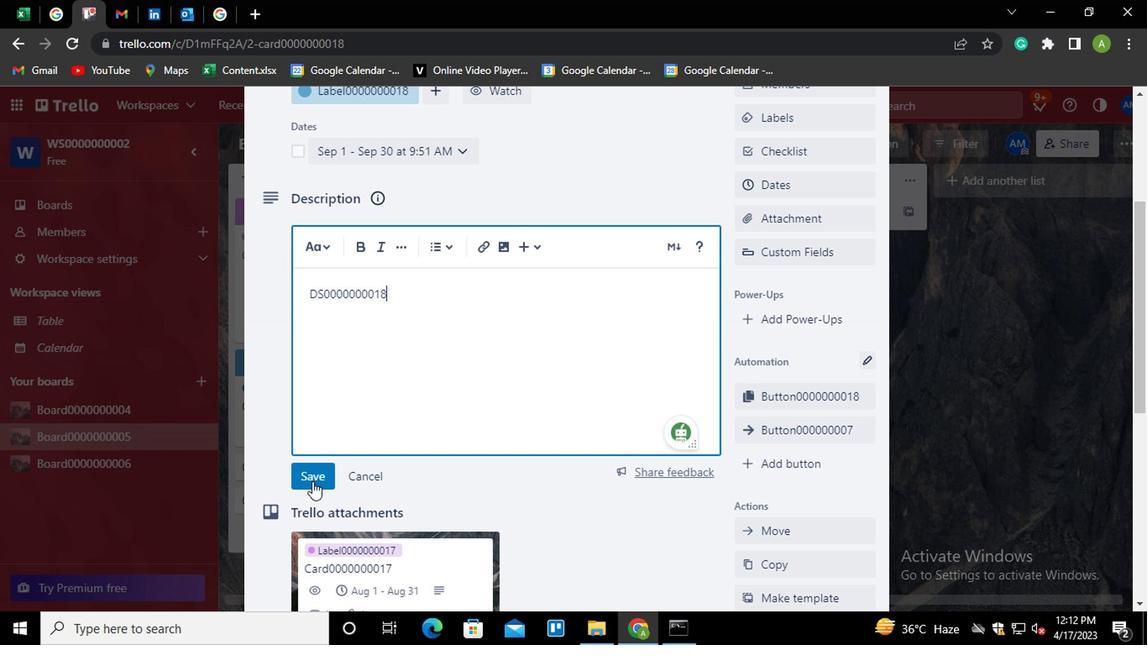 
Action: Mouse moved to (438, 497)
Screenshot: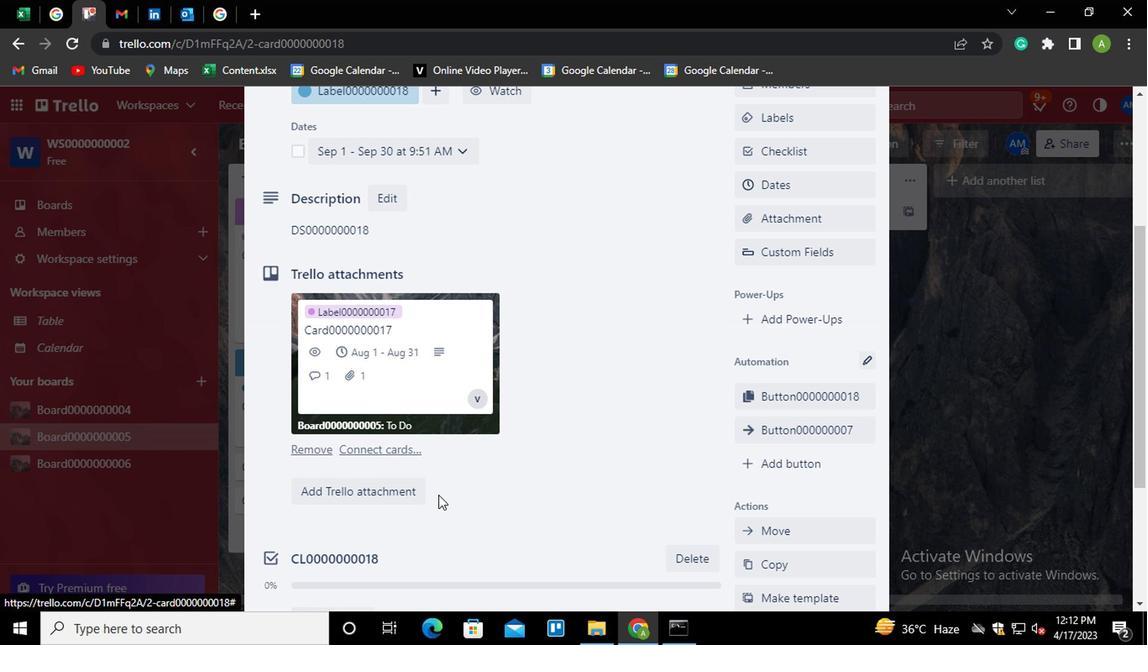 
Action: Mouse scrolled (438, 496) with delta (0, -1)
Screenshot: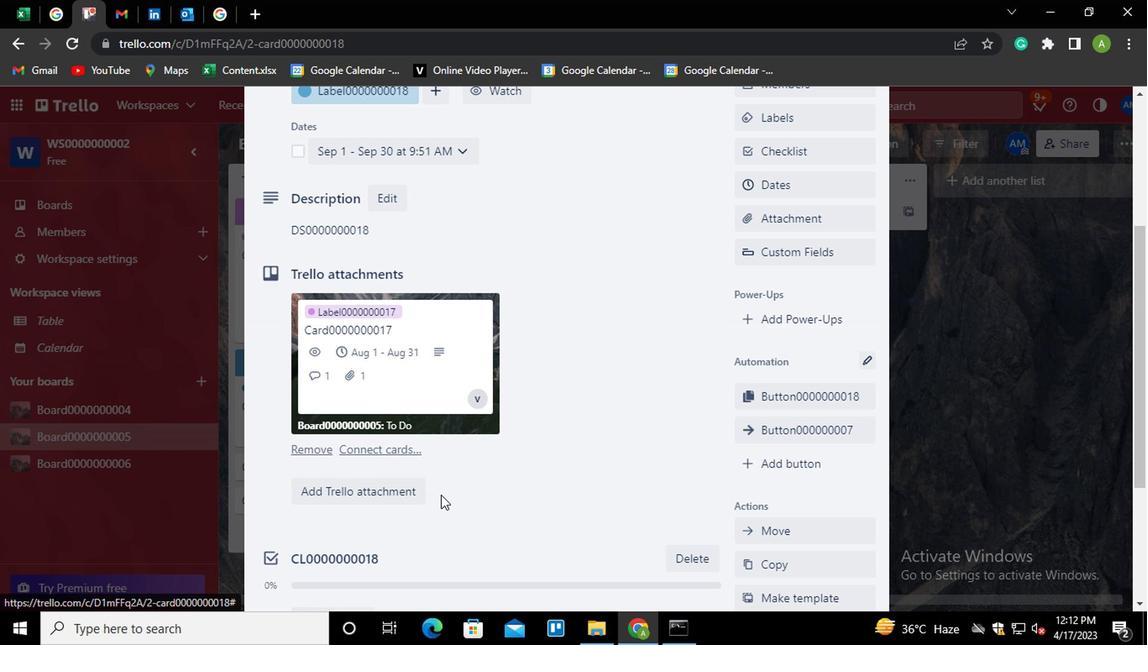 
Action: Mouse scrolled (438, 496) with delta (0, -1)
Screenshot: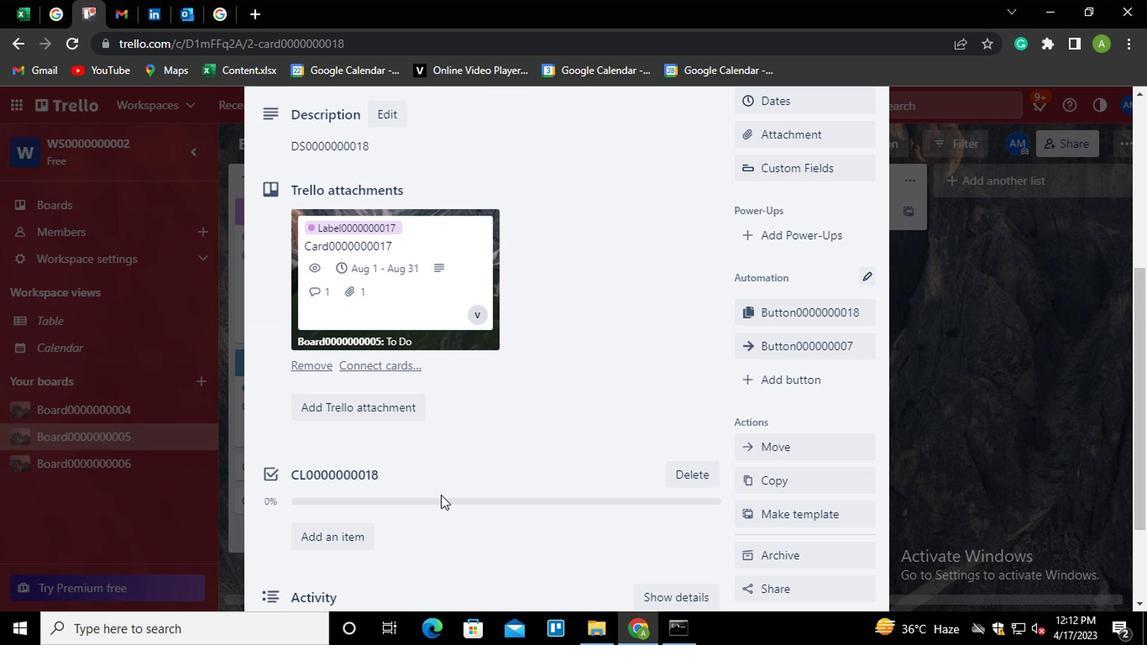 
Action: Mouse scrolled (438, 496) with delta (0, -1)
Screenshot: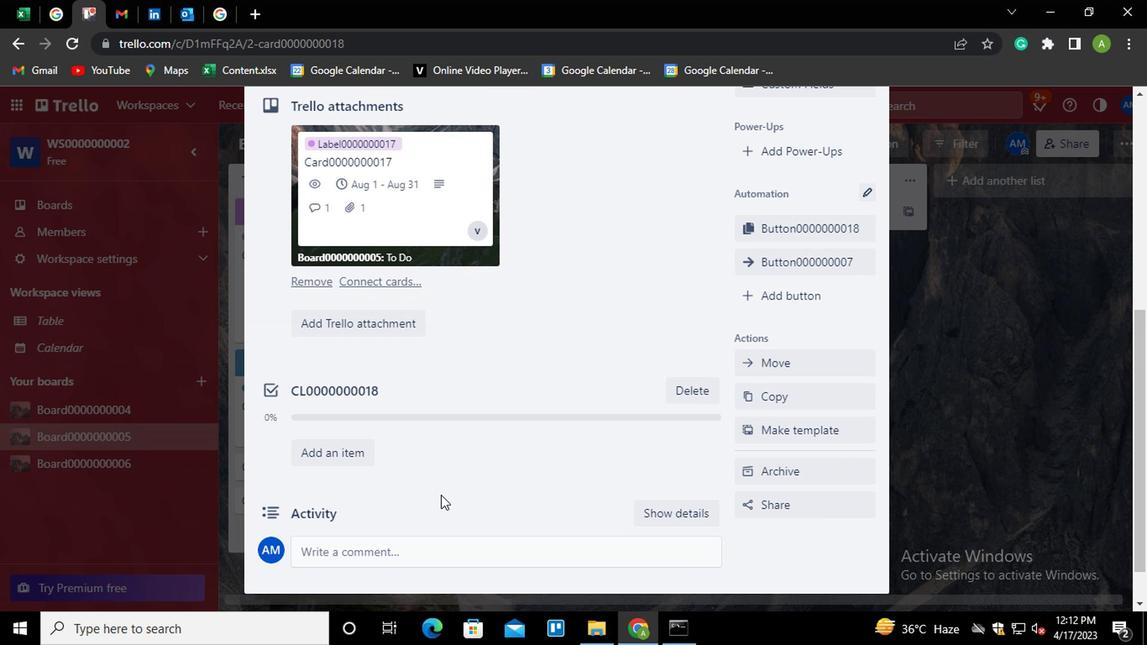 
Action: Mouse moved to (355, 496)
Screenshot: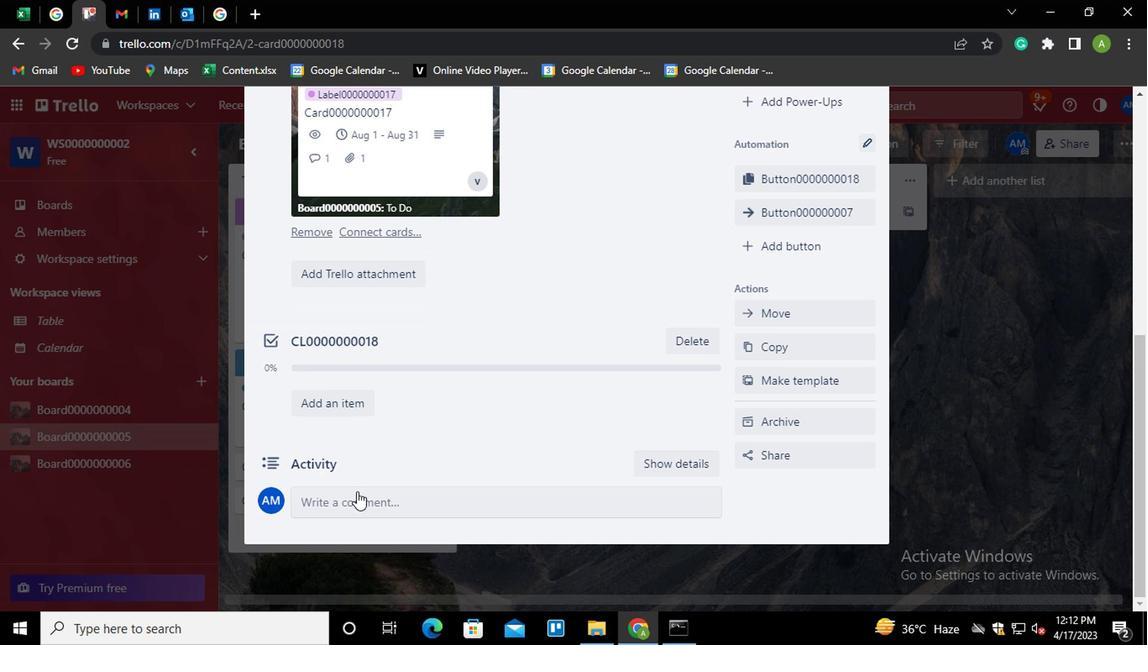 
Action: Mouse pressed left at (355, 496)
Screenshot: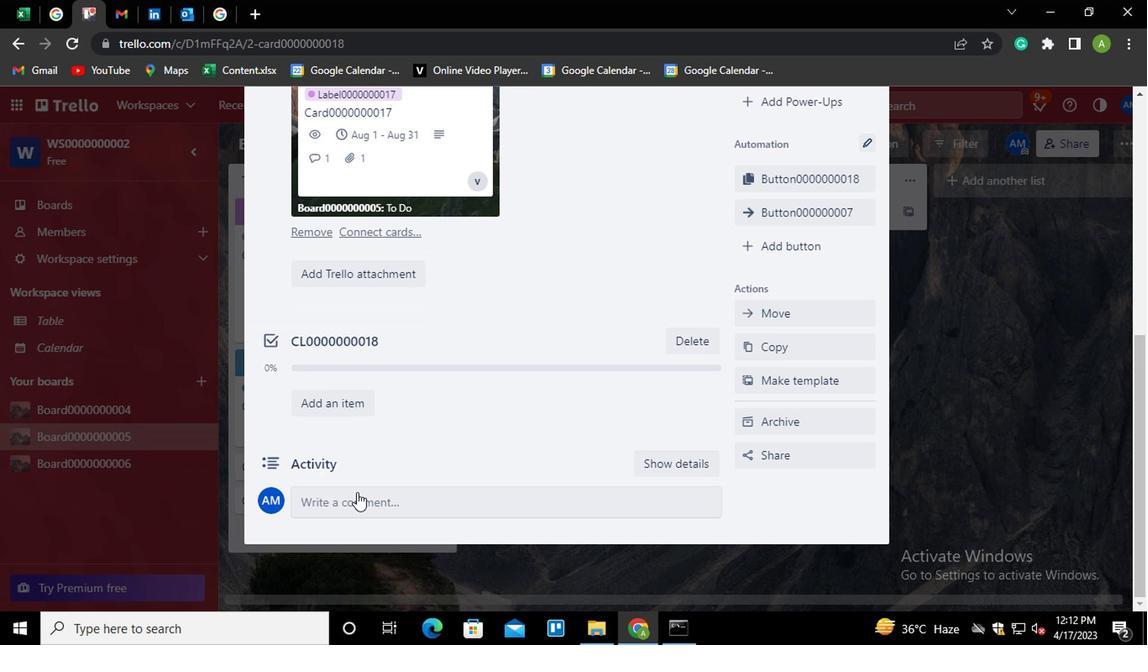 
Action: Mouse moved to (358, 512)
Screenshot: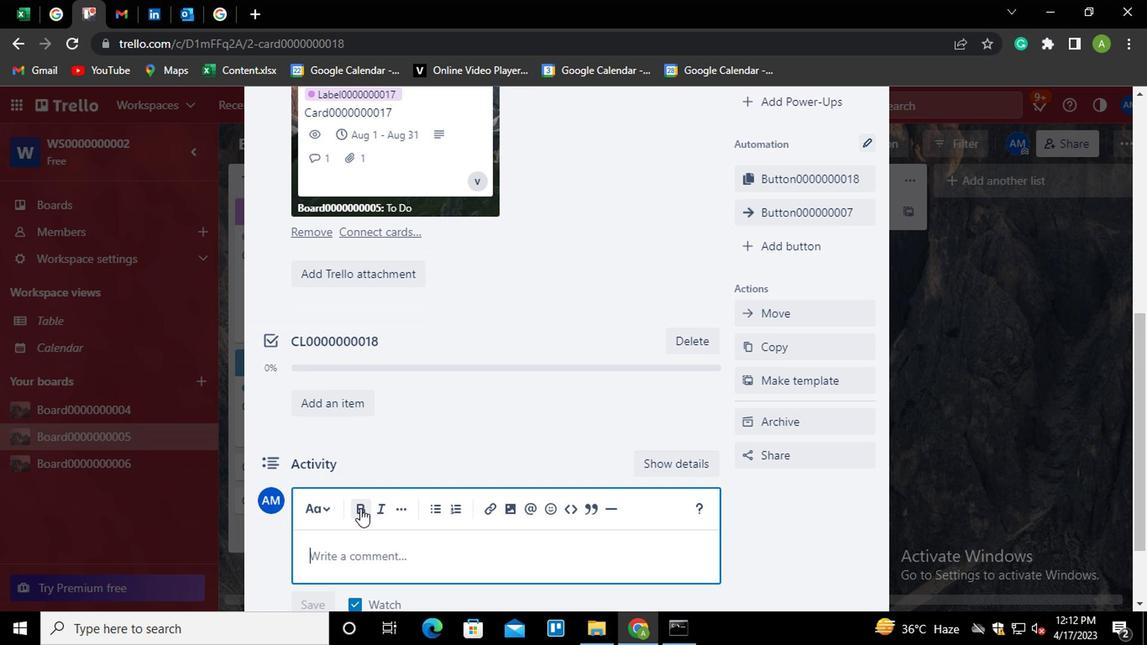 
Action: Key pressed <Key.shift>CM0000000018
Screenshot: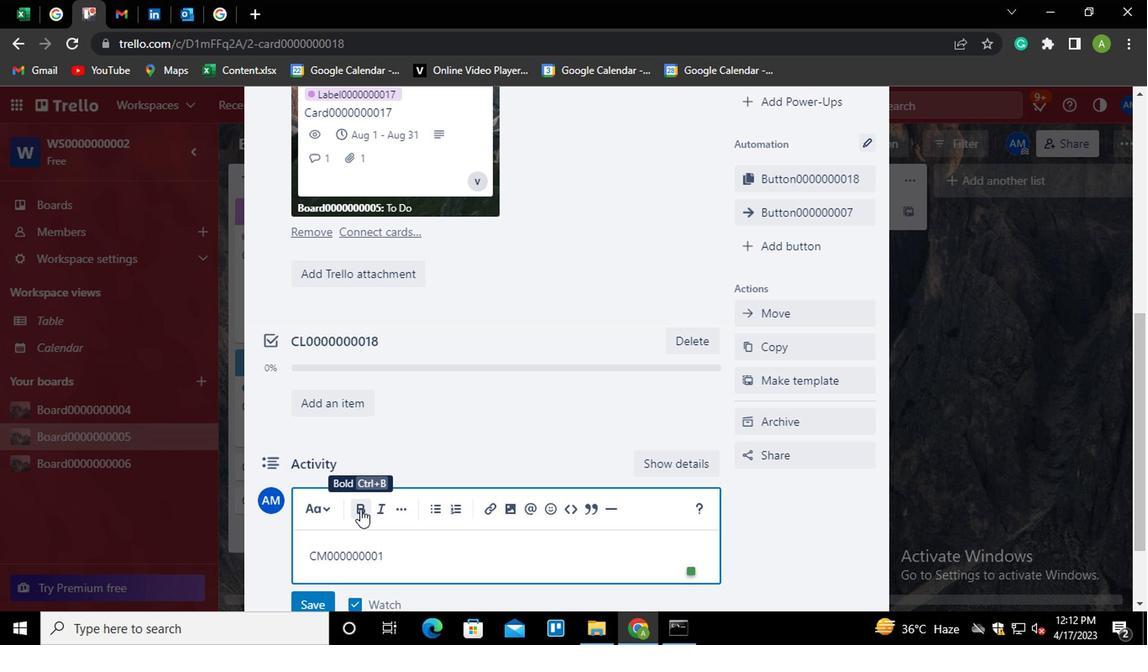 
Action: Mouse moved to (625, 308)
Screenshot: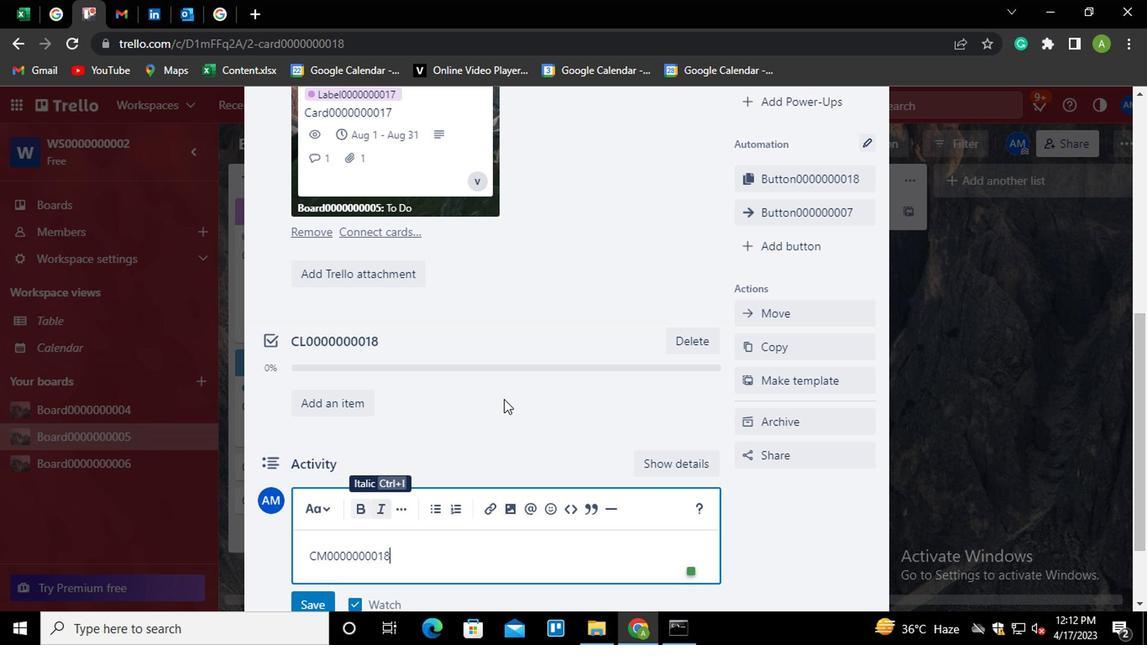 
Action: Mouse scrolled (625, 309) with delta (0, 0)
Screenshot: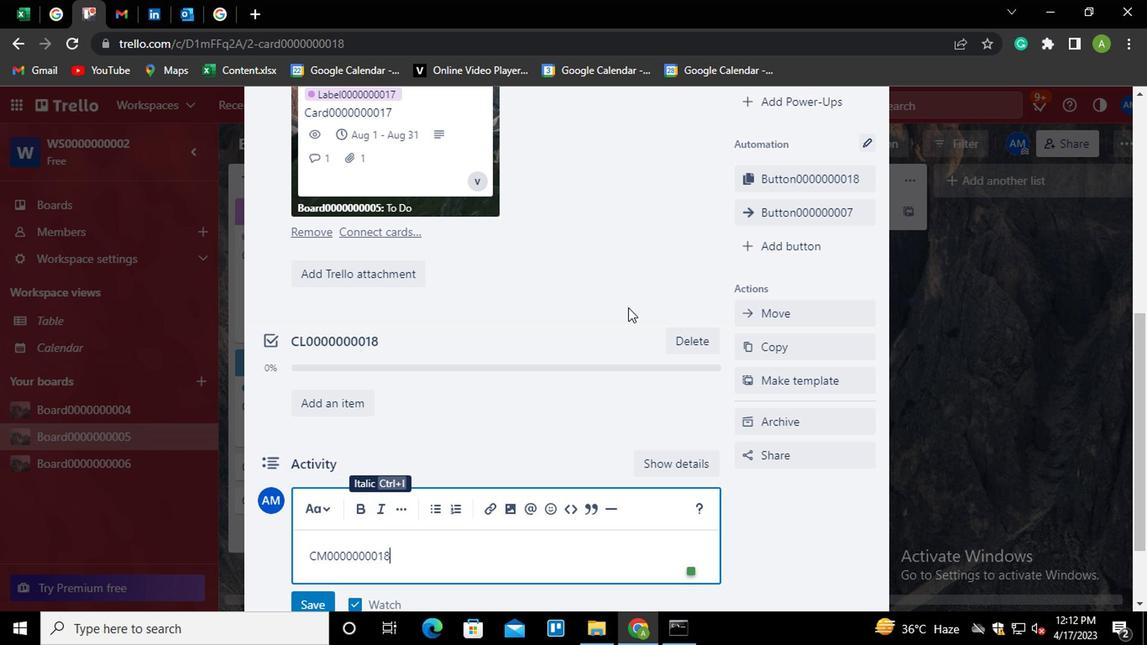 
Action: Mouse scrolled (625, 309) with delta (0, 0)
Screenshot: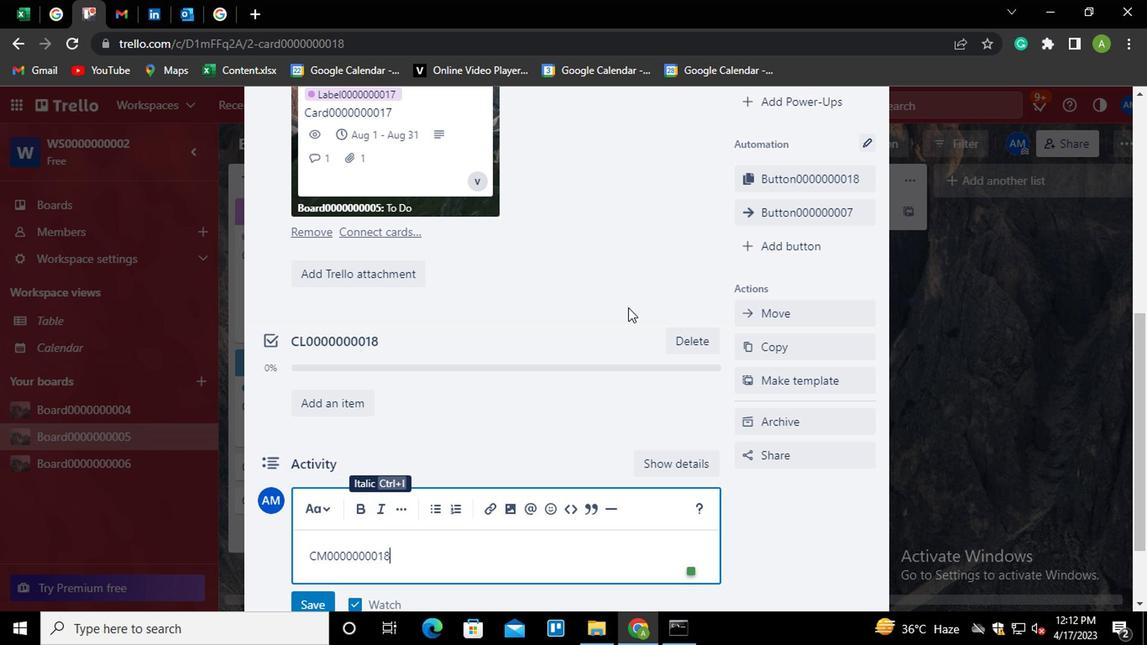 
Action: Mouse scrolled (625, 309) with delta (0, 0)
Screenshot: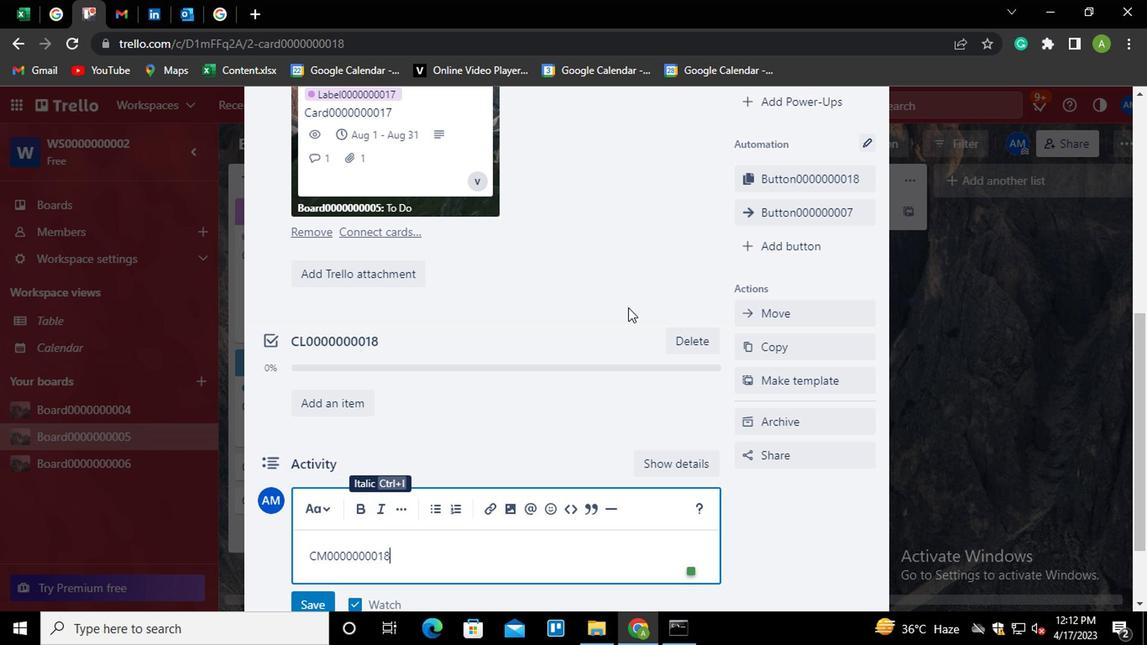 
Action: Mouse moved to (625, 308)
Screenshot: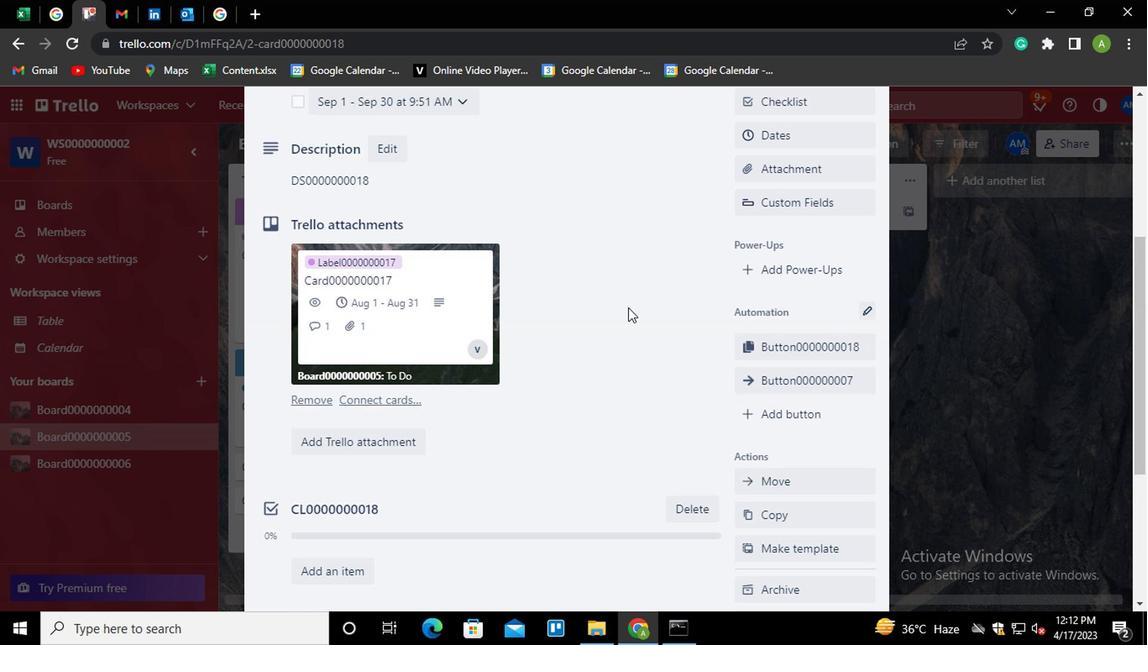 
Action: Mouse scrolled (625, 309) with delta (0, 0)
Screenshot: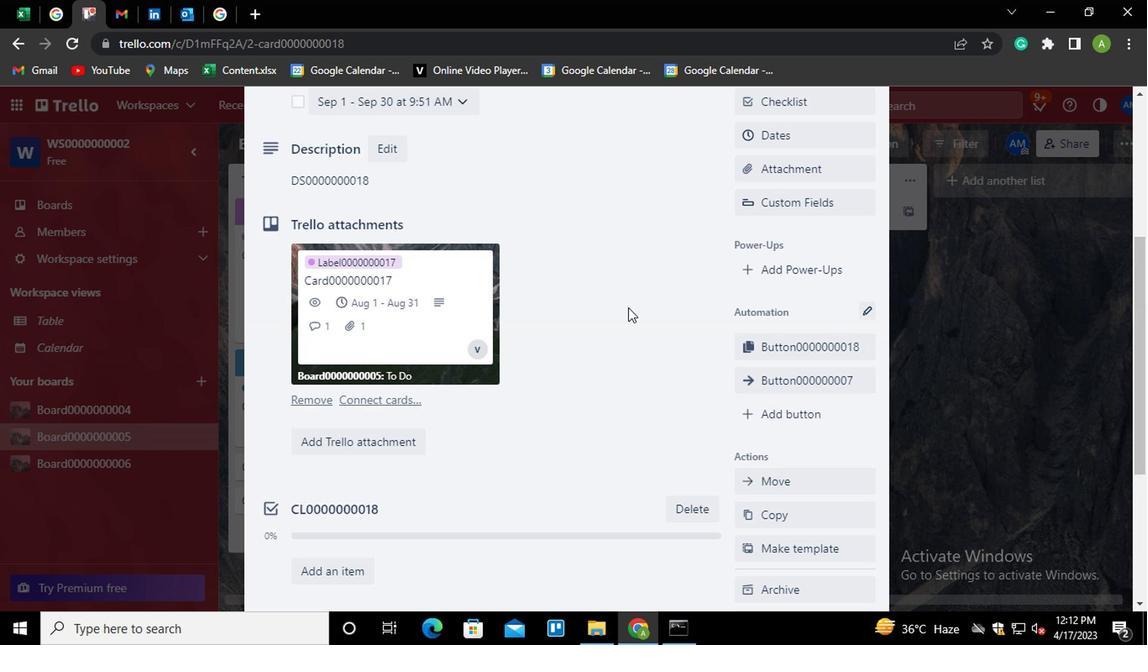 
Action: Mouse scrolled (625, 309) with delta (0, 0)
Screenshot: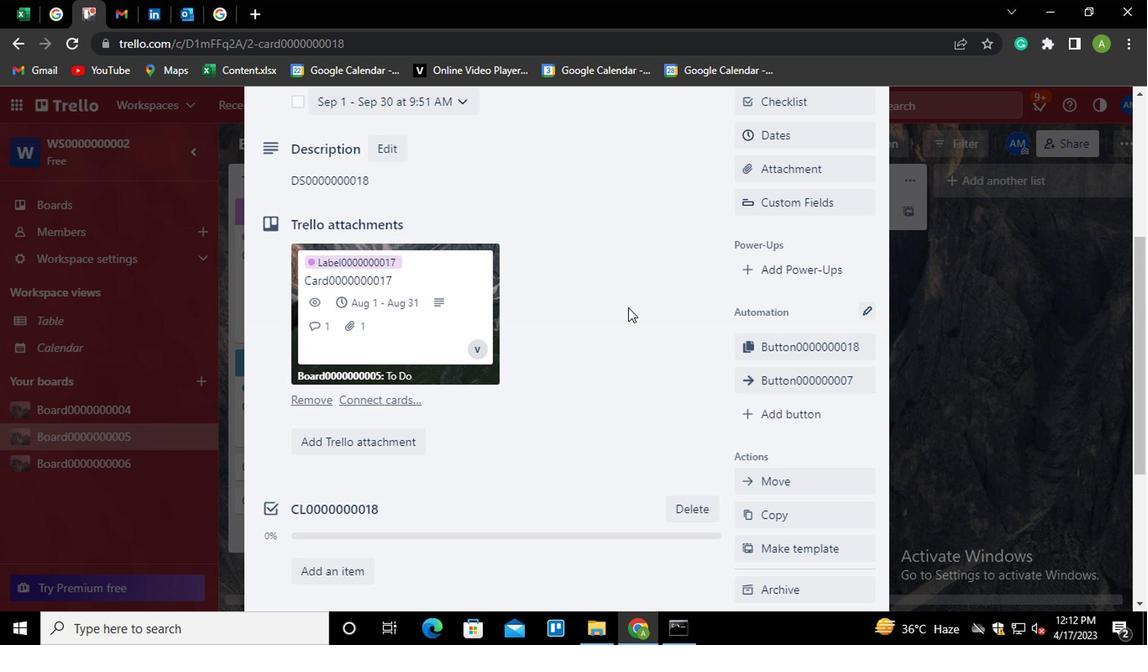 
Action: Mouse moved to (626, 341)
Screenshot: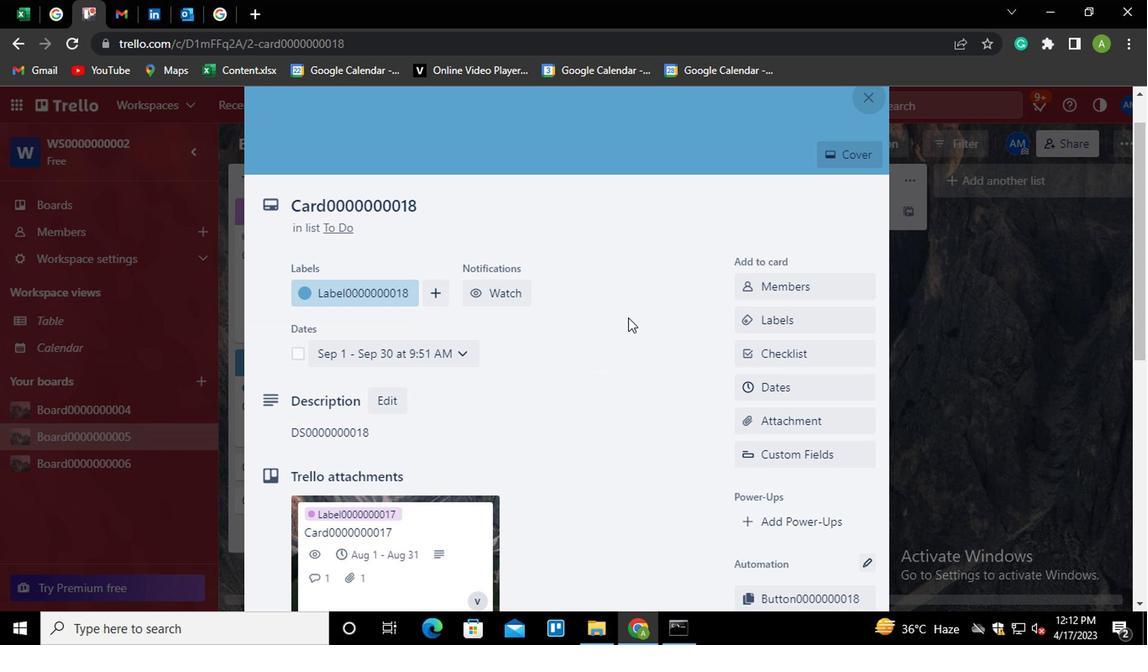 
Action: Mouse scrolled (626, 341) with delta (0, 0)
Screenshot: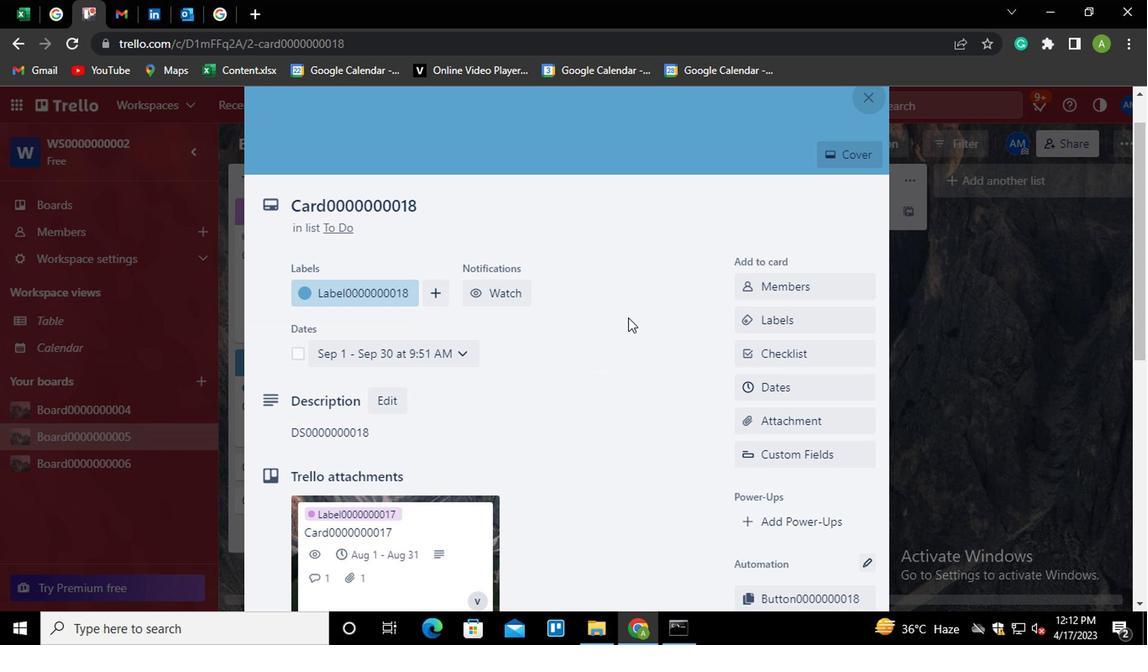 
Action: Mouse moved to (626, 341)
Screenshot: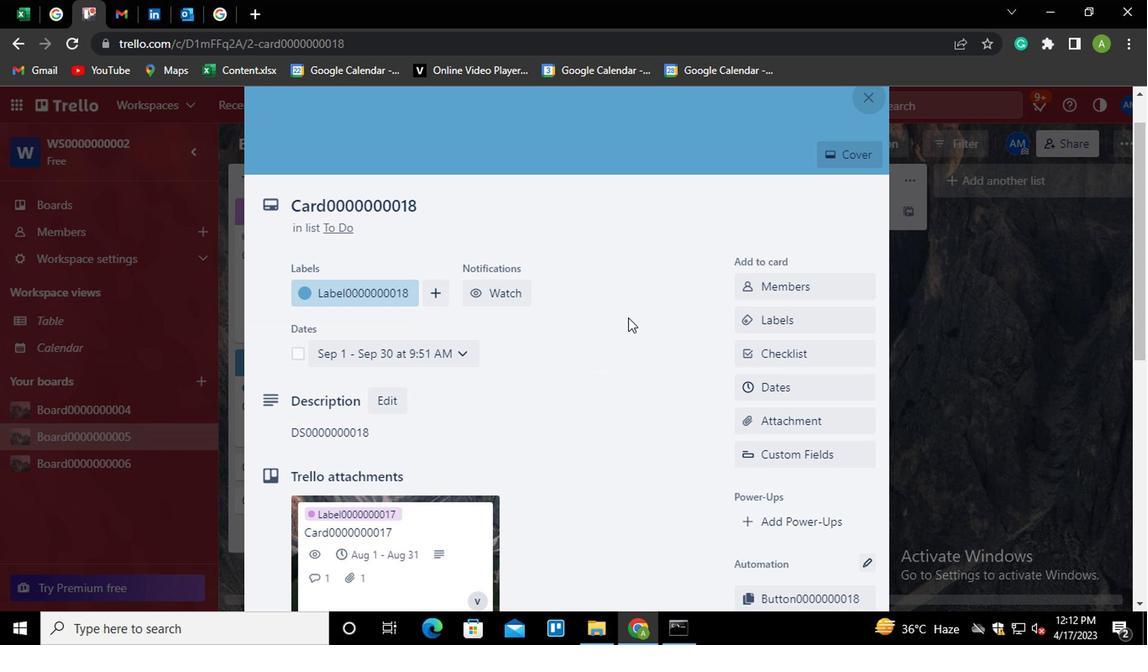 
Action: Mouse scrolled (626, 341) with delta (0, 0)
Screenshot: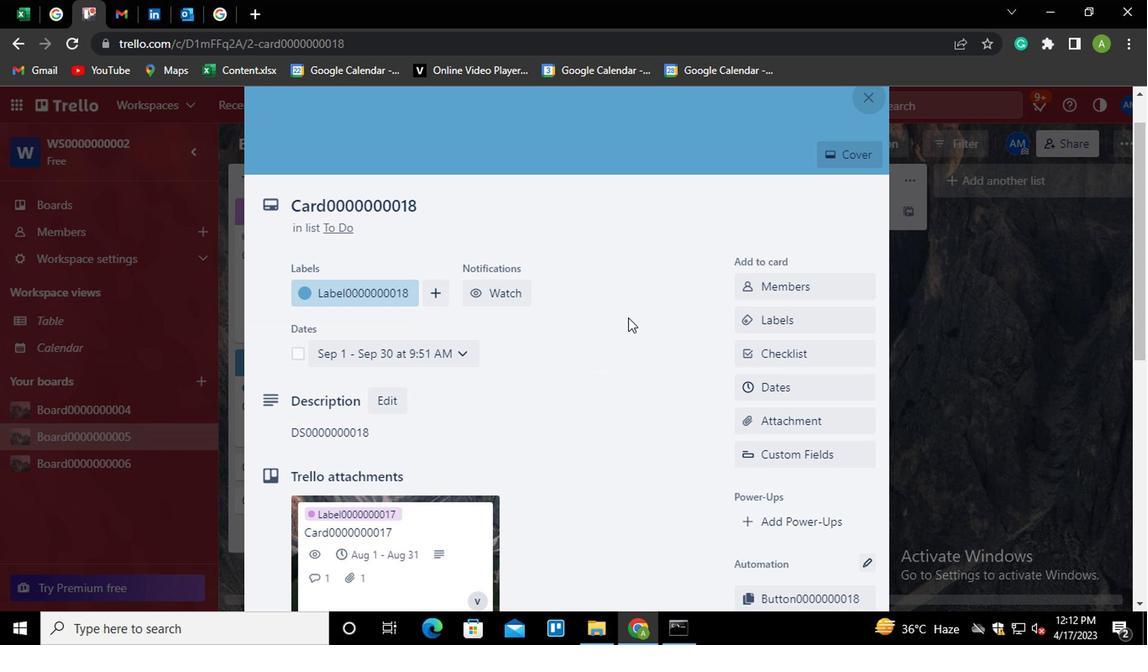
Action: Mouse scrolled (626, 341) with delta (0, 0)
Screenshot: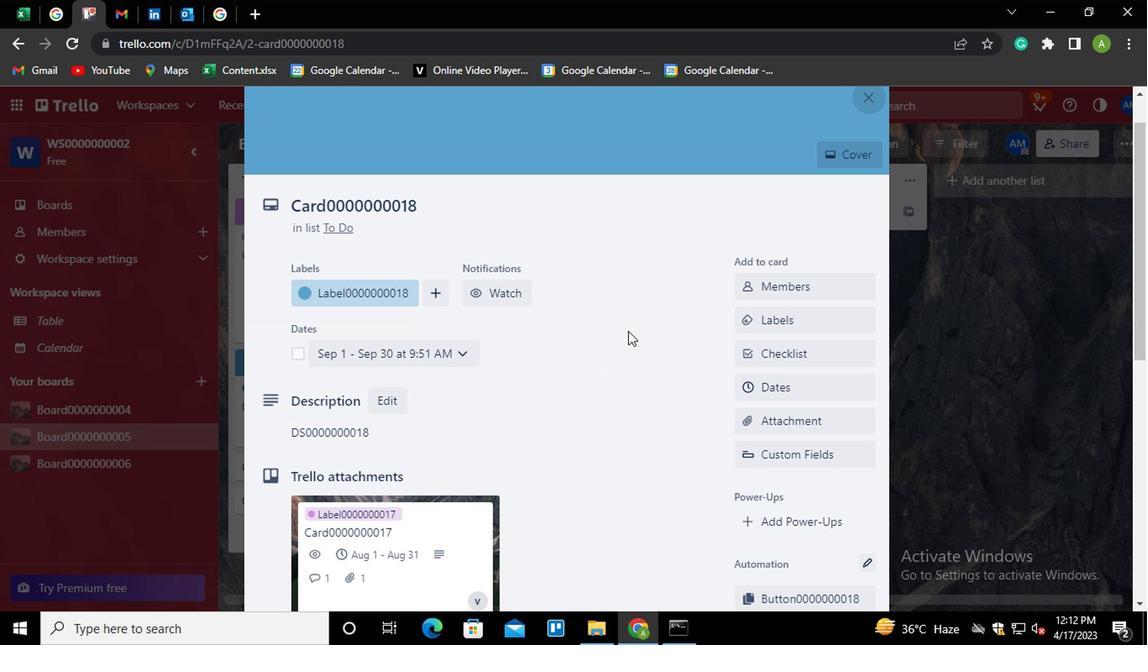 
Action: Mouse scrolled (626, 341) with delta (0, 0)
Screenshot: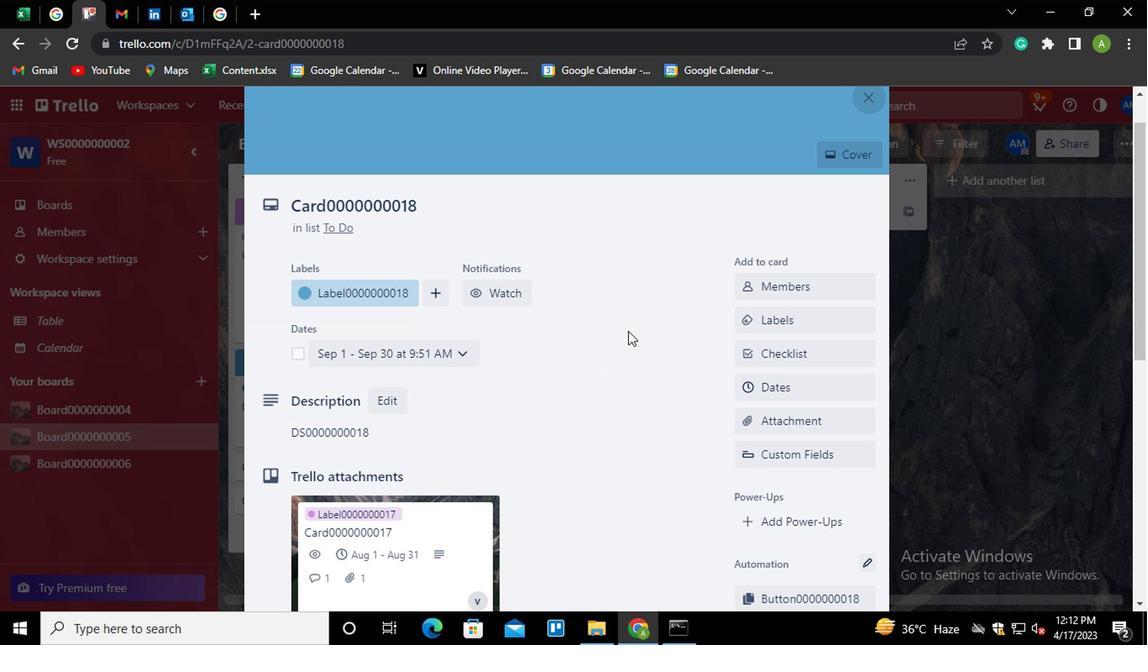 
Action: Mouse moved to (526, 474)
Screenshot: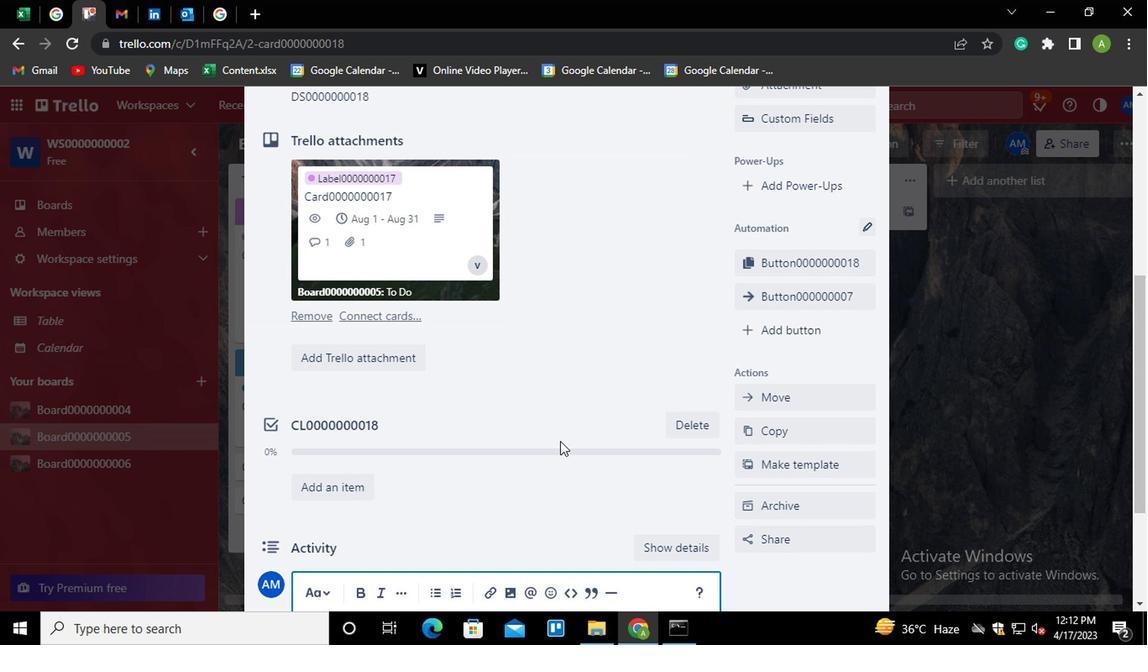 
Action: Mouse scrolled (526, 474) with delta (0, 0)
Screenshot: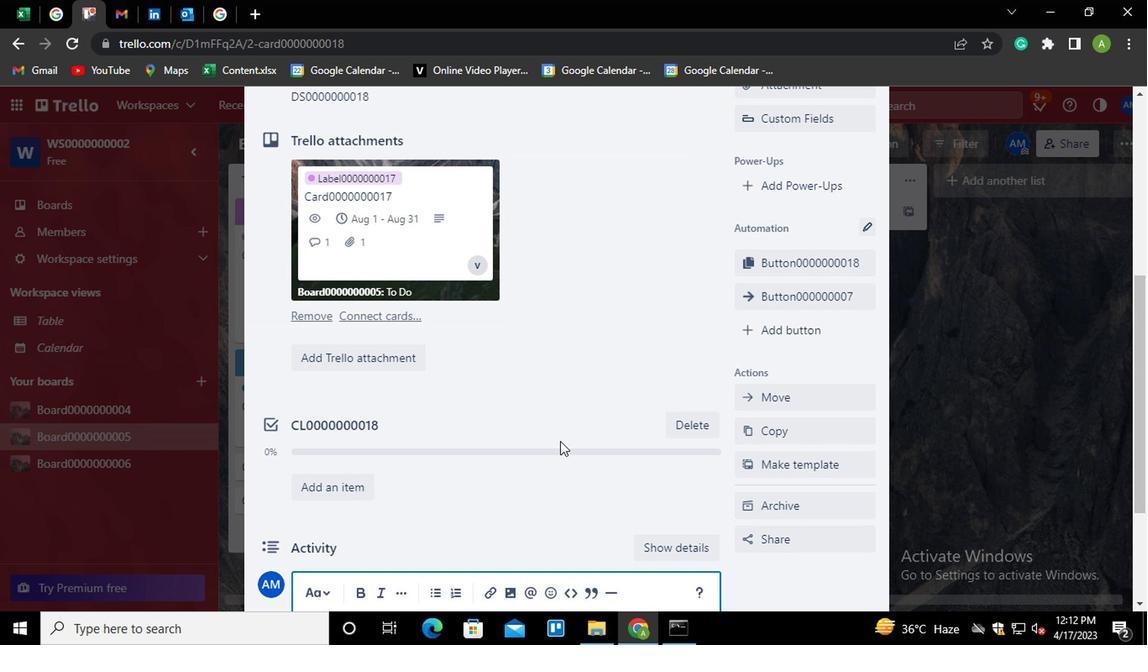 
Action: Mouse moved to (525, 475)
Screenshot: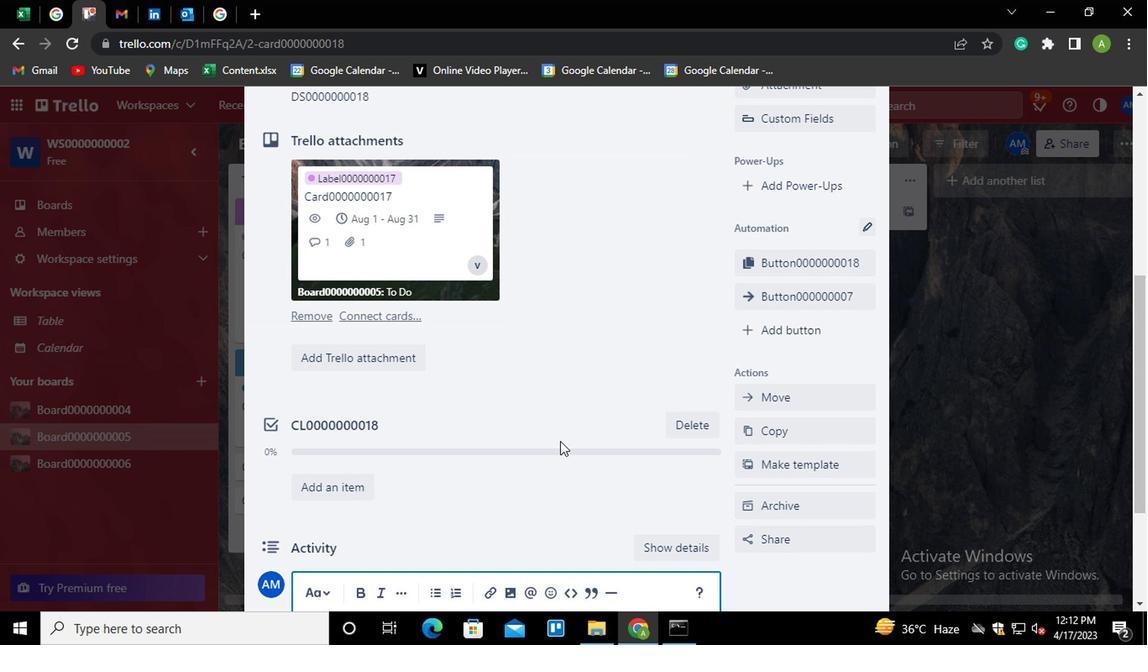 
Action: Mouse scrolled (525, 474) with delta (0, -1)
Screenshot: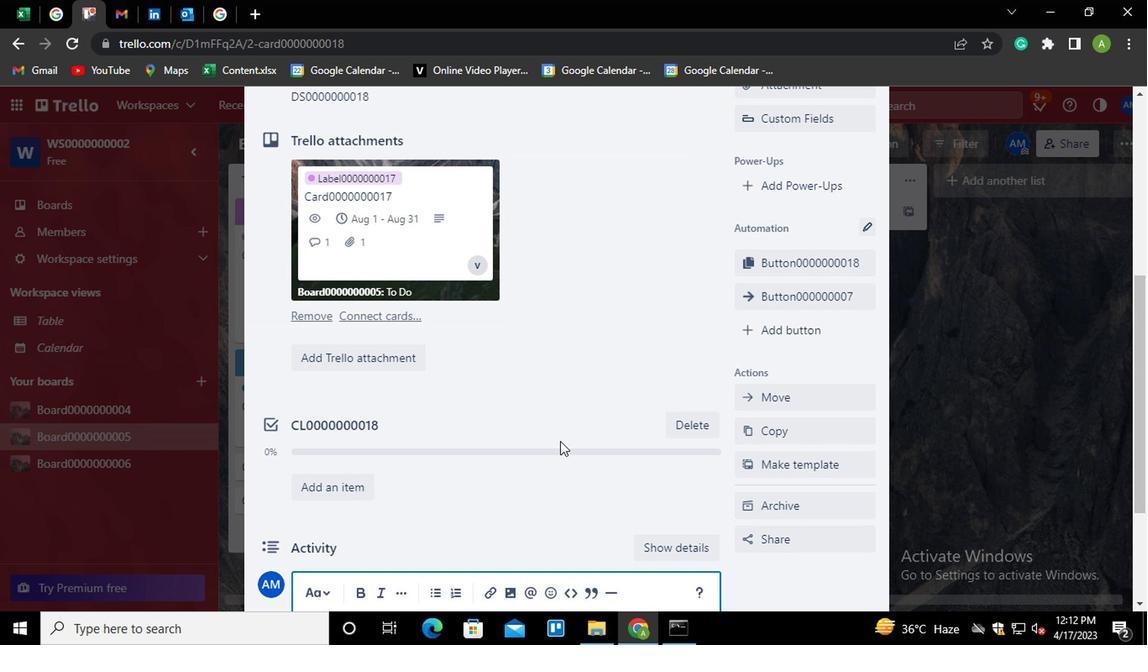 
Action: Mouse moved to (524, 477)
Screenshot: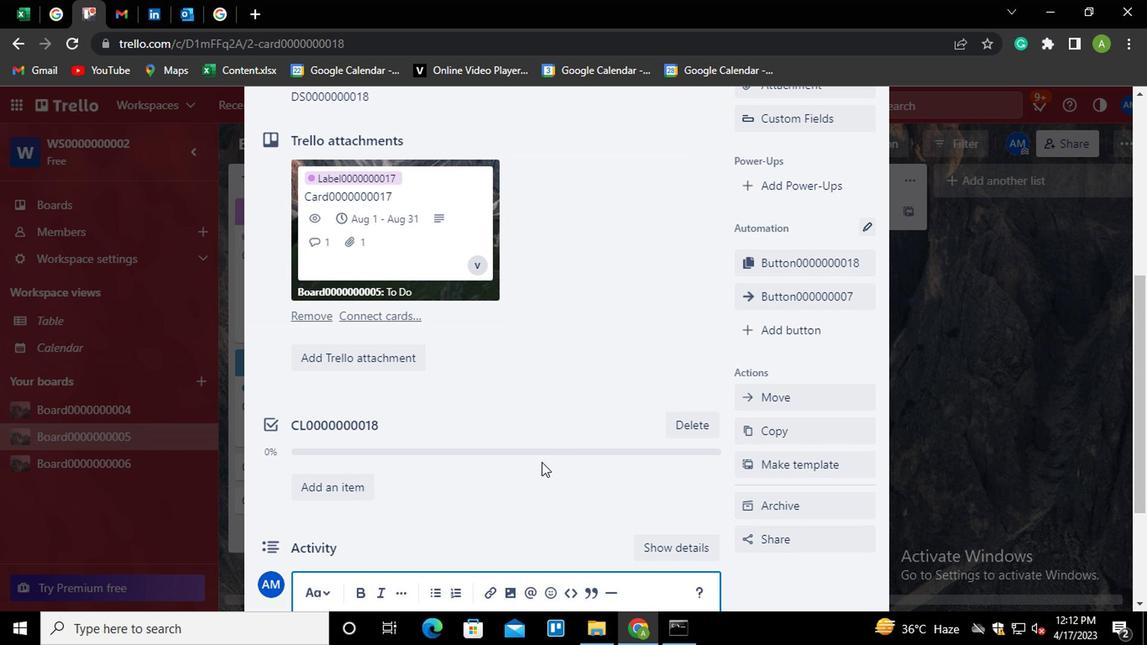 
Action: Mouse scrolled (524, 476) with delta (0, -1)
Screenshot: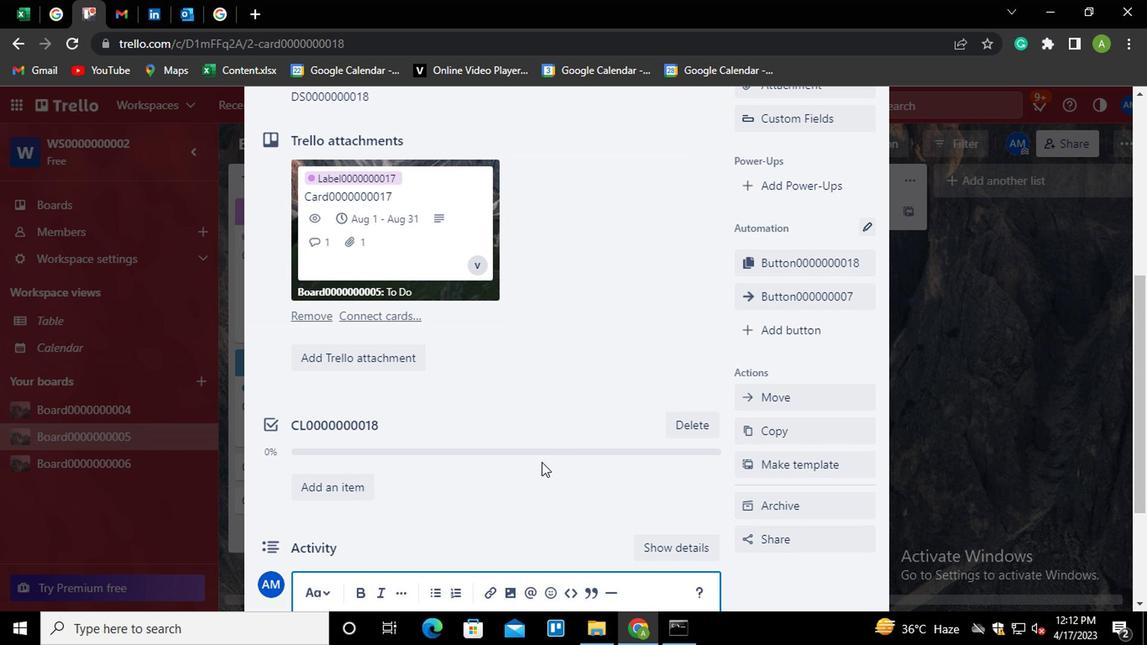 
Action: Mouse scrolled (524, 476) with delta (0, -1)
Screenshot: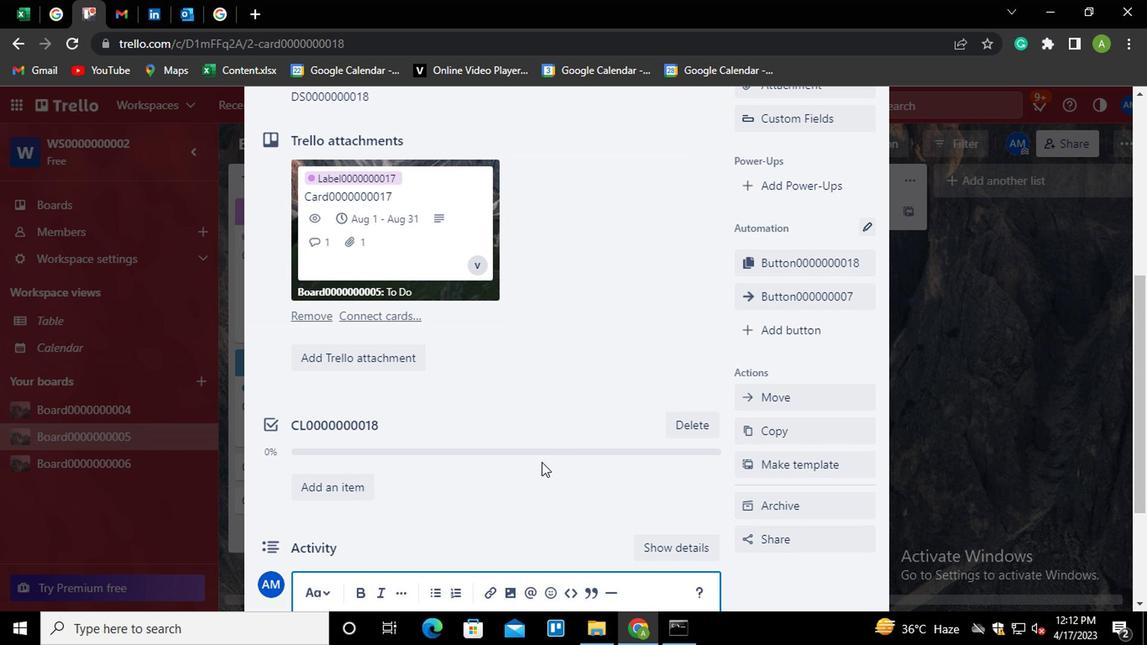 
Action: Mouse moved to (312, 511)
Screenshot: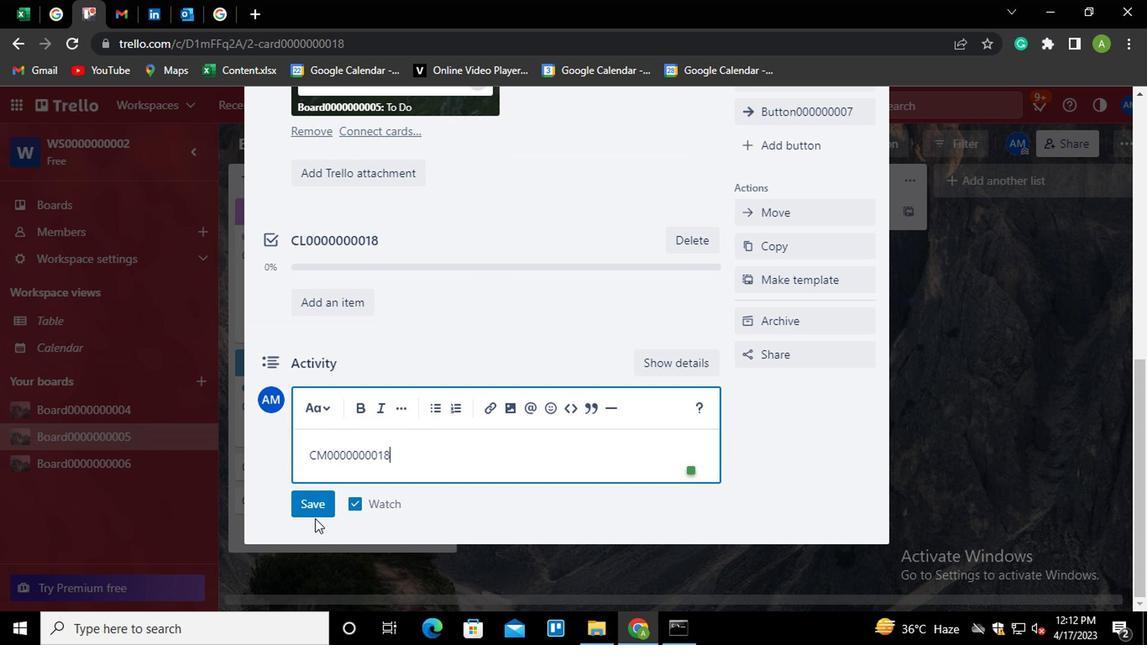 
Action: Mouse pressed left at (312, 511)
Screenshot: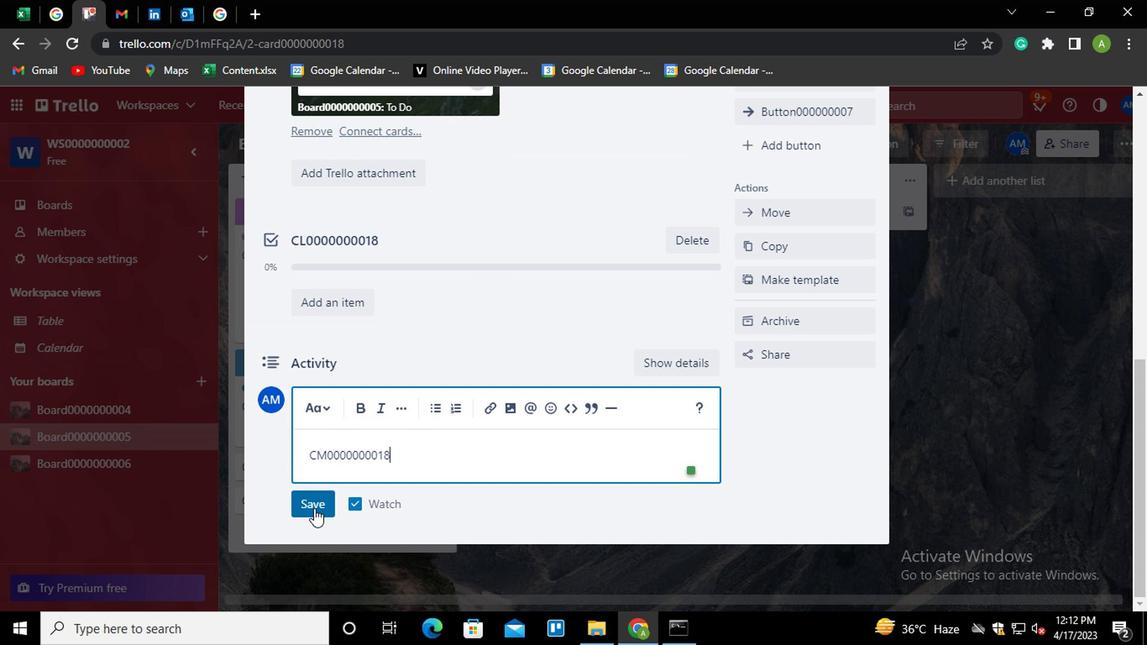 
Action: Mouse moved to (368, 503)
Screenshot: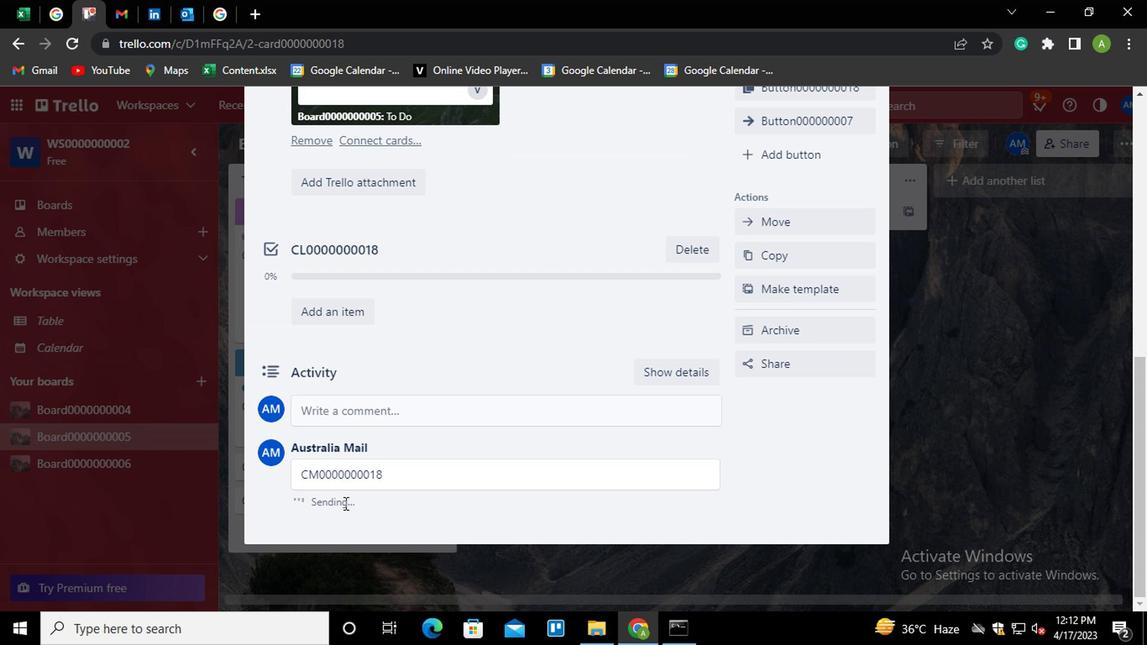 
